 Task: Create a due date automation trigger when advanced on, 2 working days after a card is due add fields with custom field "Resume" set to a number greater than 1 and greater or equal to 10 at 11:00 AM.
Action: Mouse moved to (905, 280)
Screenshot: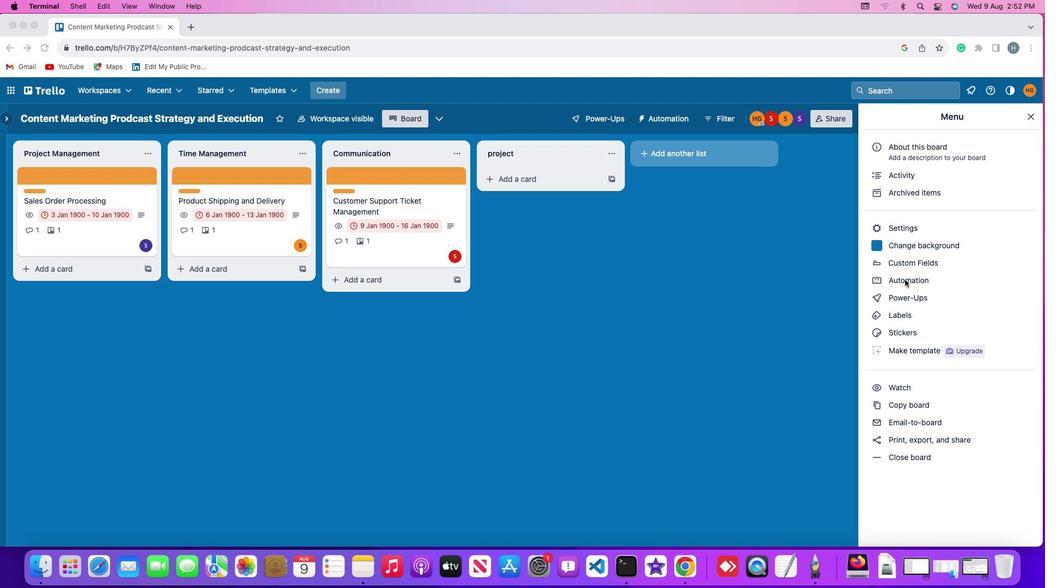 
Action: Mouse pressed left at (905, 280)
Screenshot: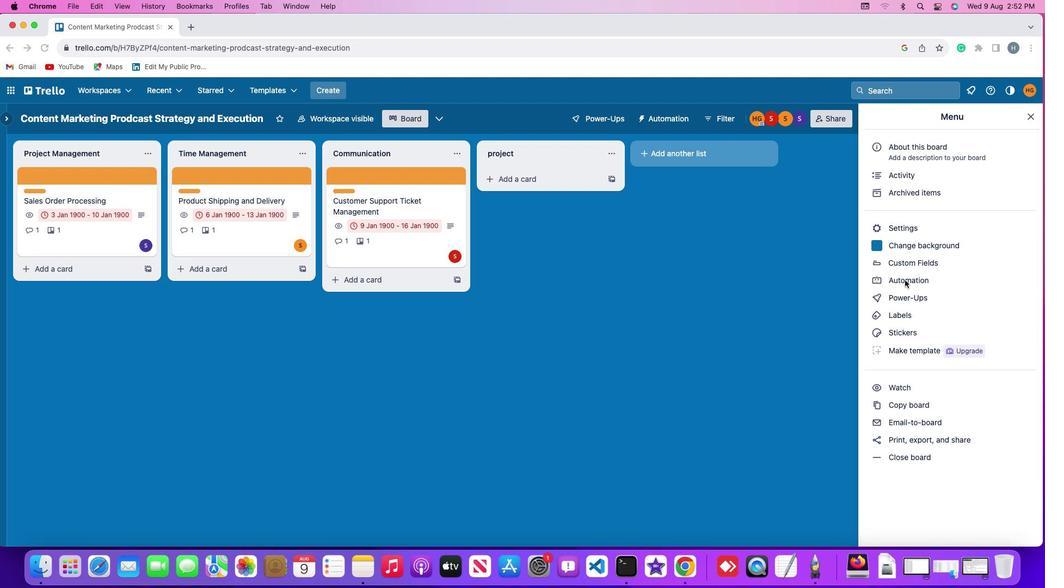 
Action: Mouse pressed left at (905, 280)
Screenshot: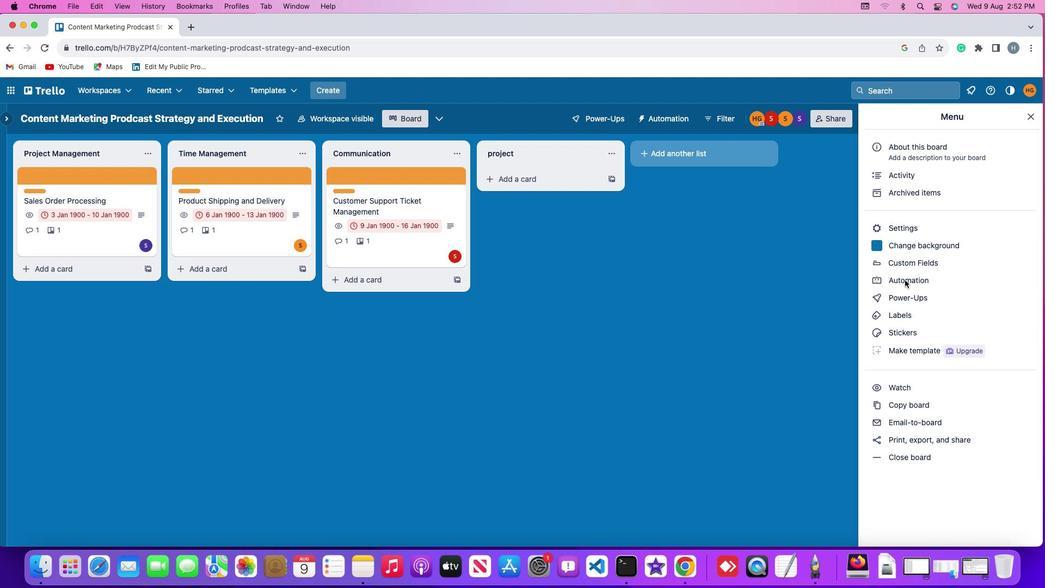 
Action: Mouse moved to (69, 258)
Screenshot: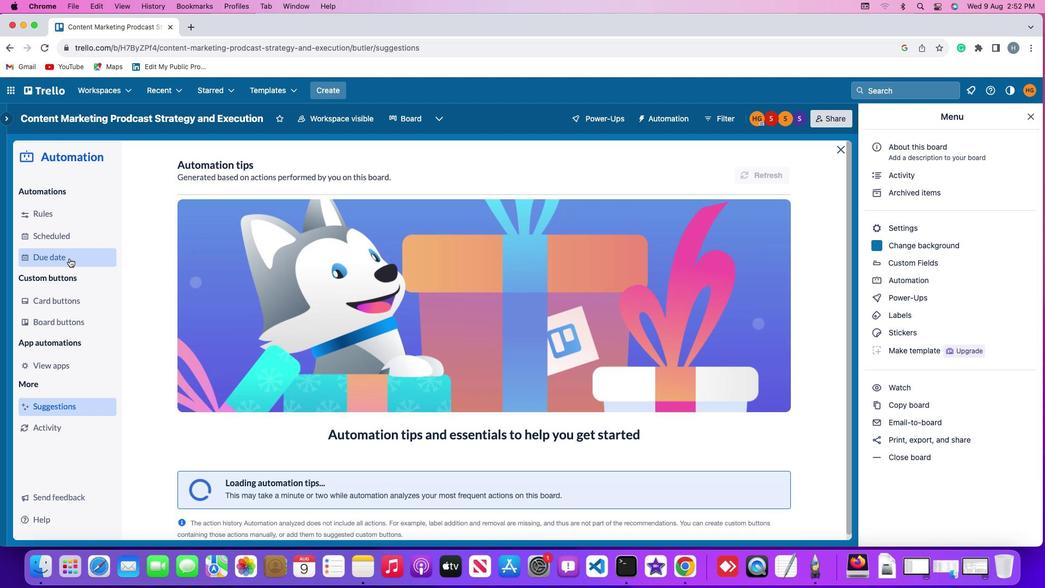 
Action: Mouse pressed left at (69, 258)
Screenshot: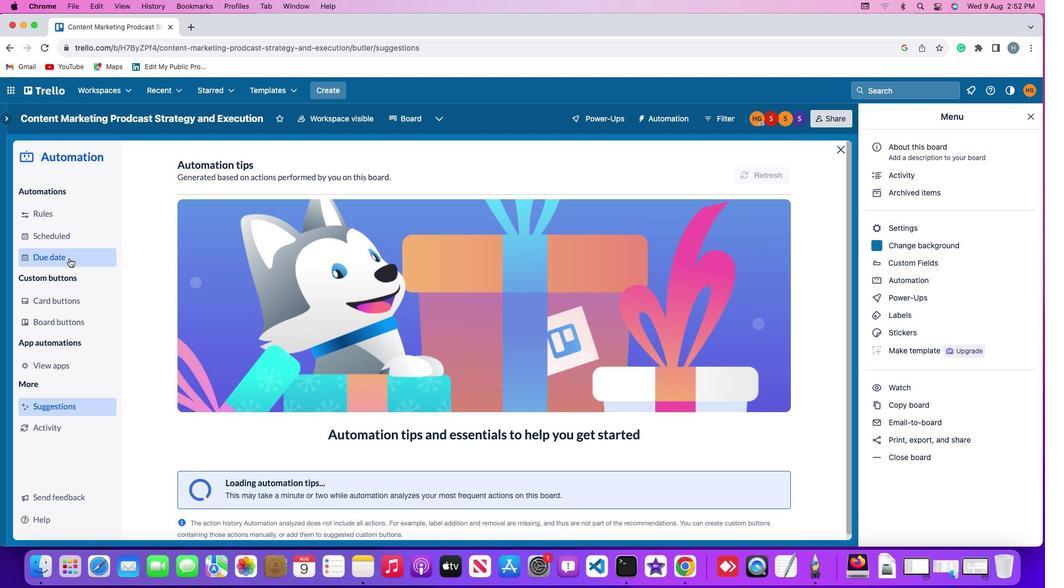 
Action: Mouse moved to (716, 167)
Screenshot: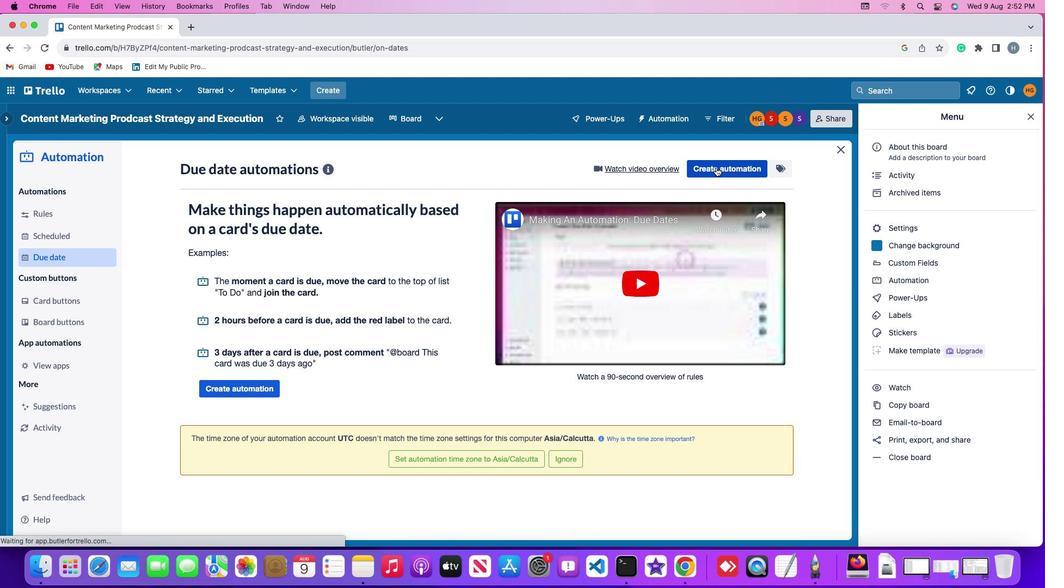 
Action: Mouse pressed left at (716, 167)
Screenshot: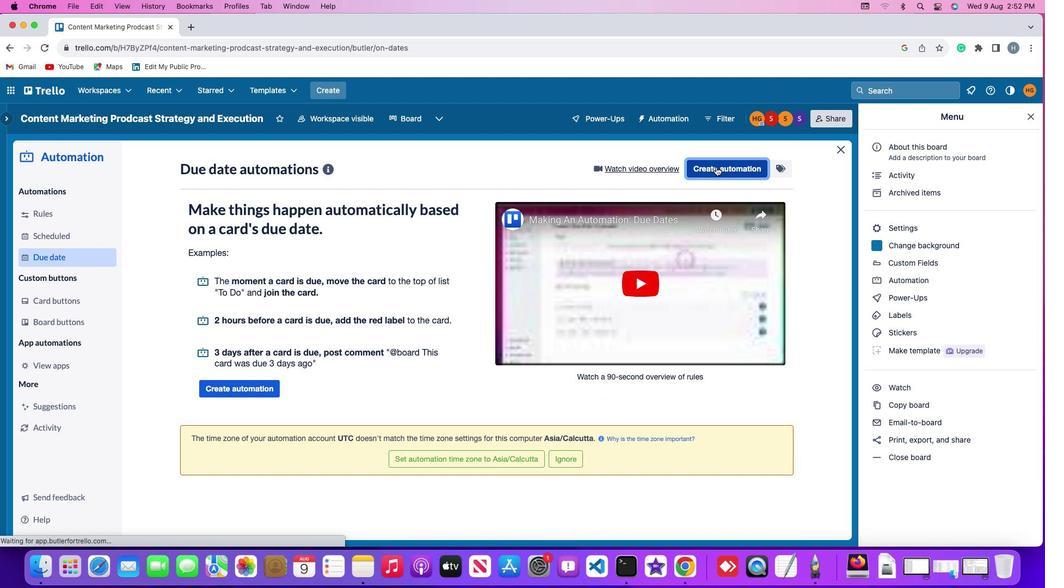 
Action: Mouse moved to (231, 272)
Screenshot: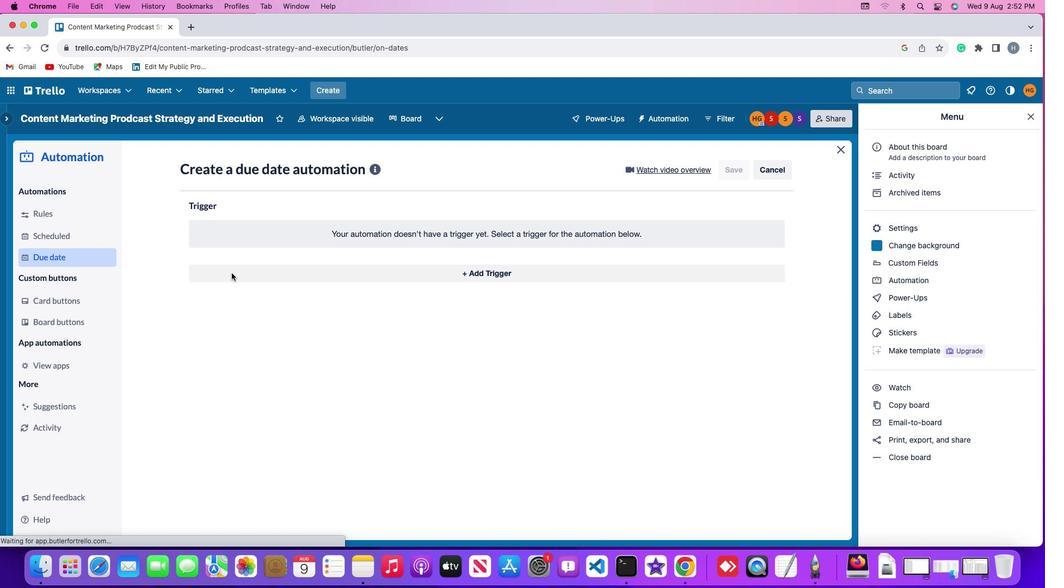 
Action: Mouse pressed left at (231, 272)
Screenshot: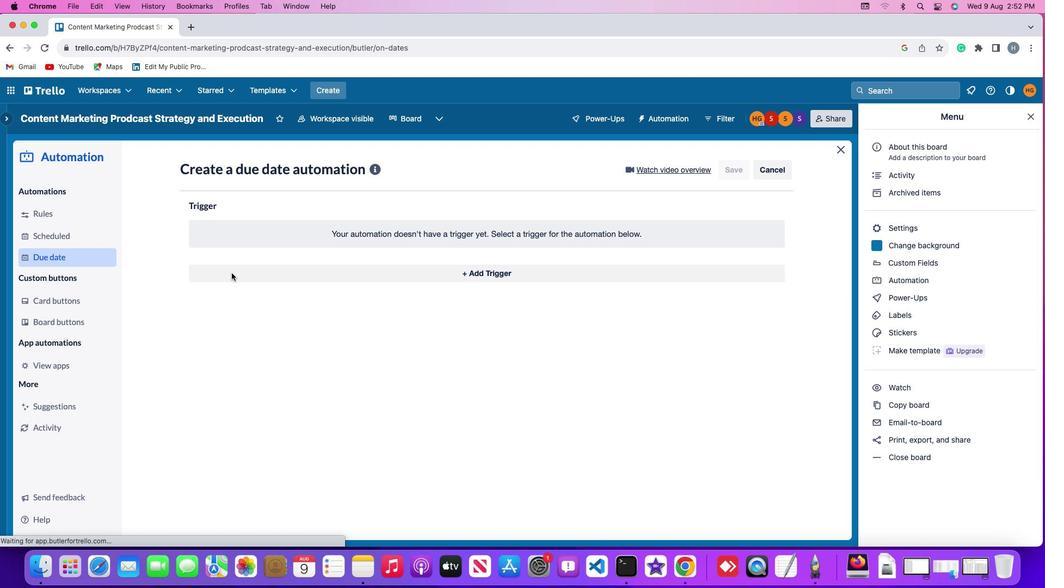
Action: Mouse moved to (214, 447)
Screenshot: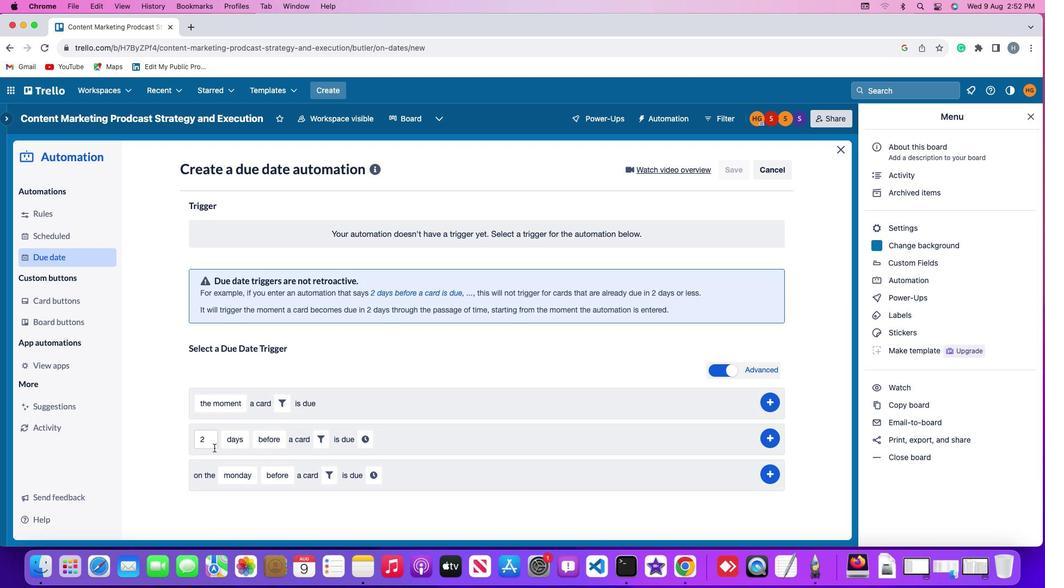 
Action: Mouse pressed left at (214, 447)
Screenshot: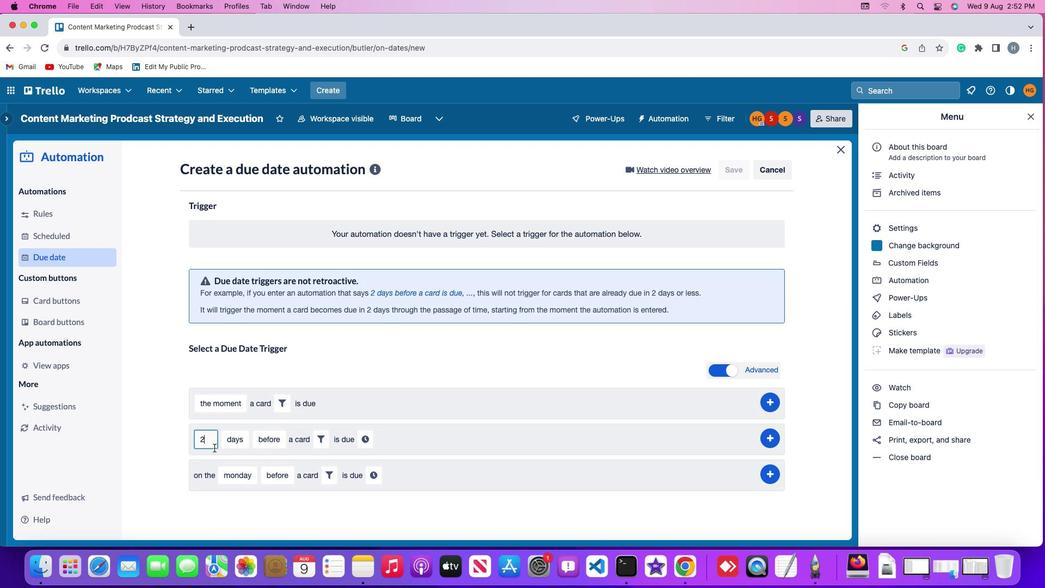 
Action: Mouse moved to (213, 442)
Screenshot: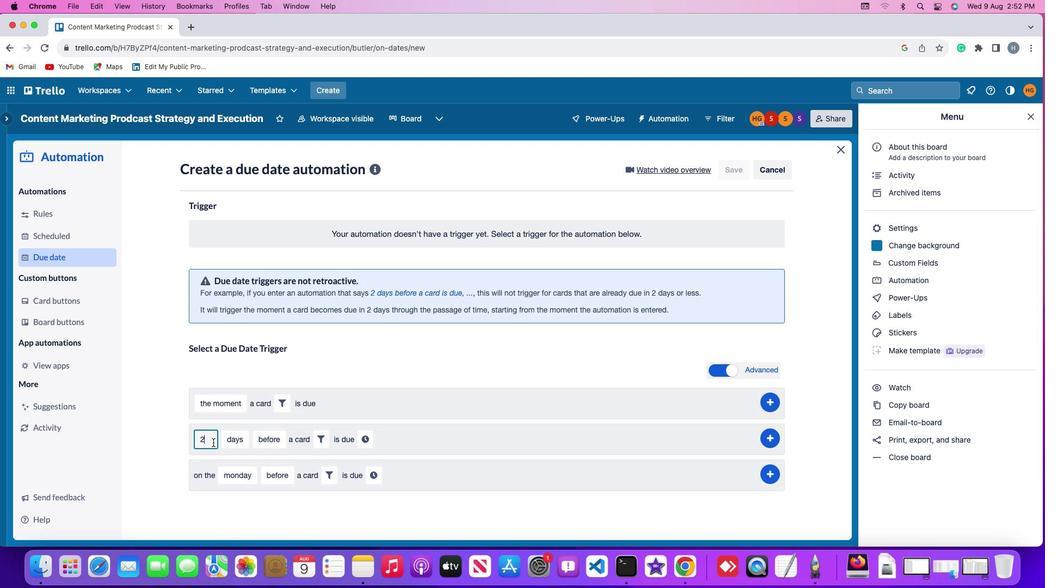 
Action: Key pressed Key.backspace'2'
Screenshot: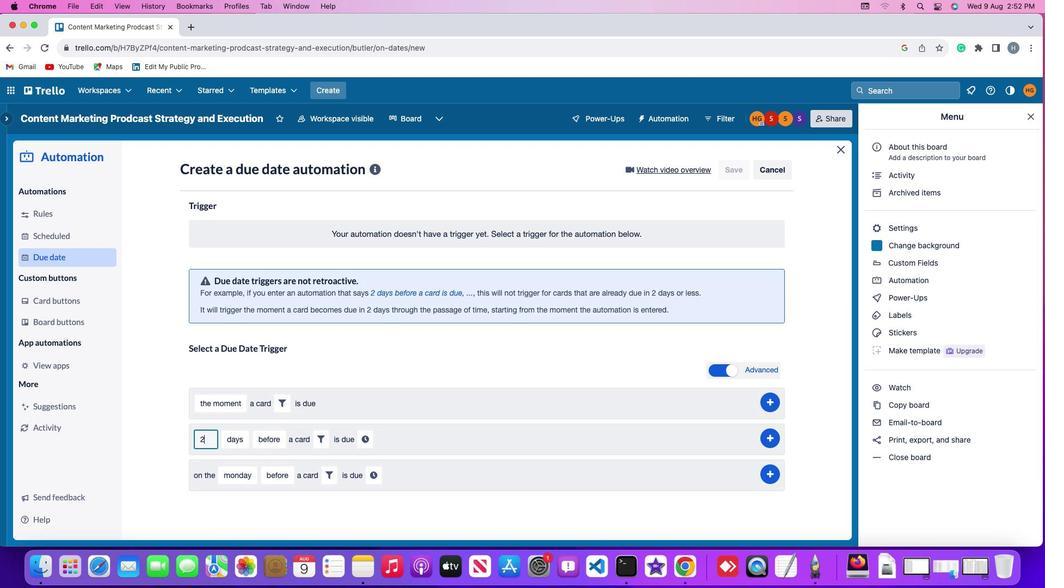 
Action: Mouse moved to (235, 441)
Screenshot: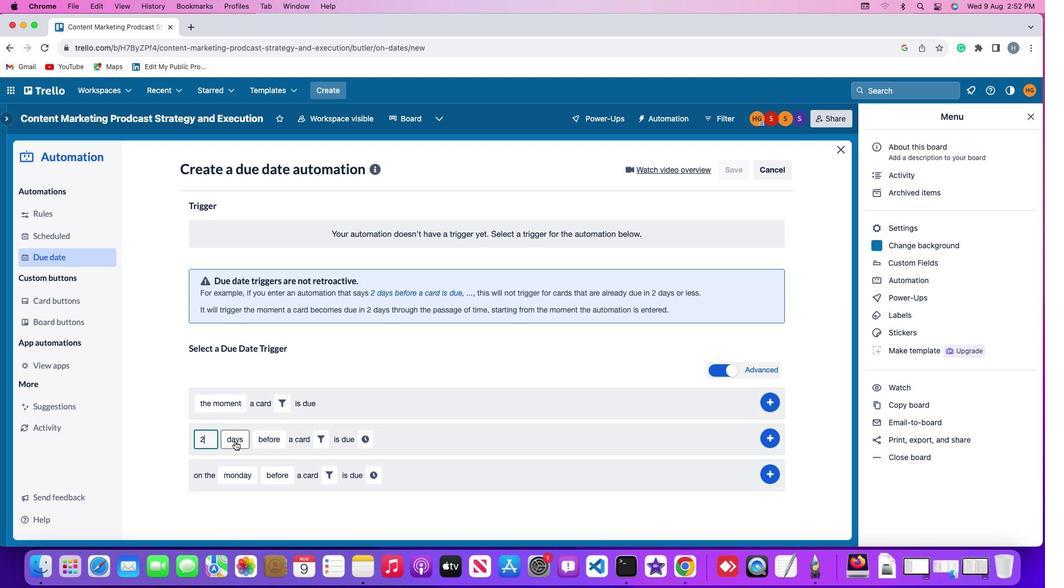 
Action: Mouse pressed left at (235, 441)
Screenshot: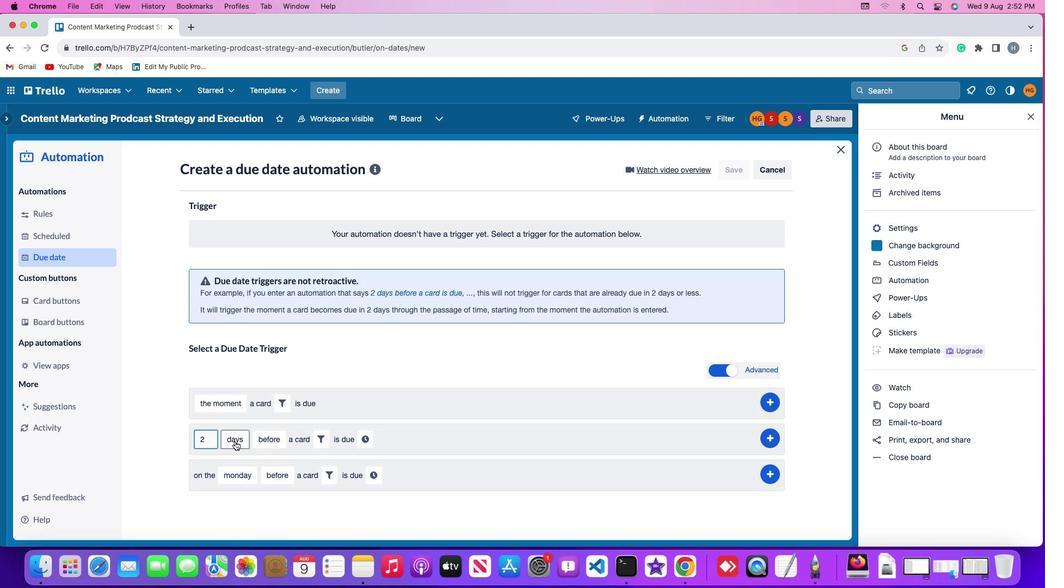 
Action: Mouse moved to (241, 484)
Screenshot: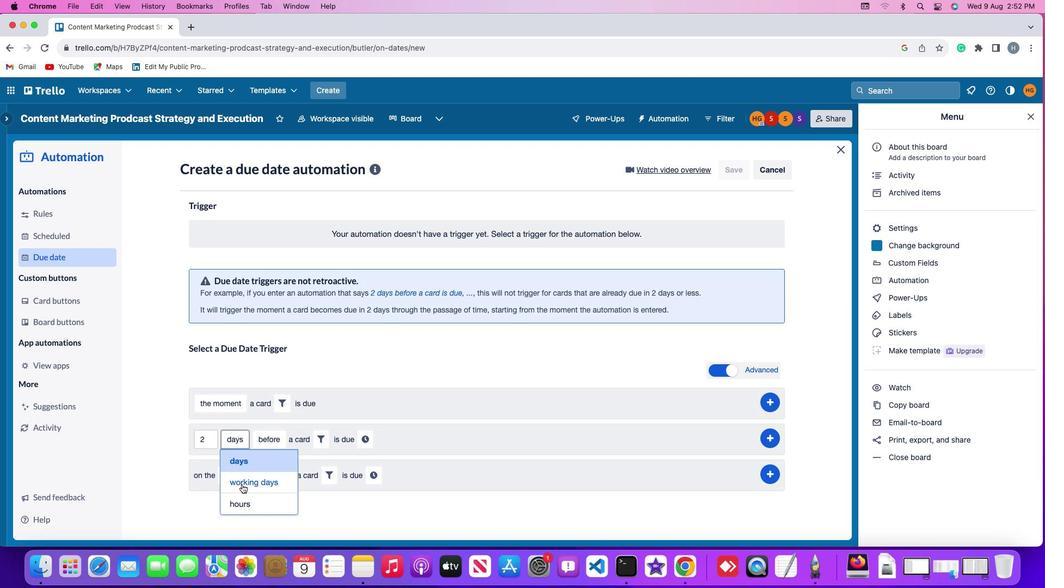 
Action: Mouse pressed left at (241, 484)
Screenshot: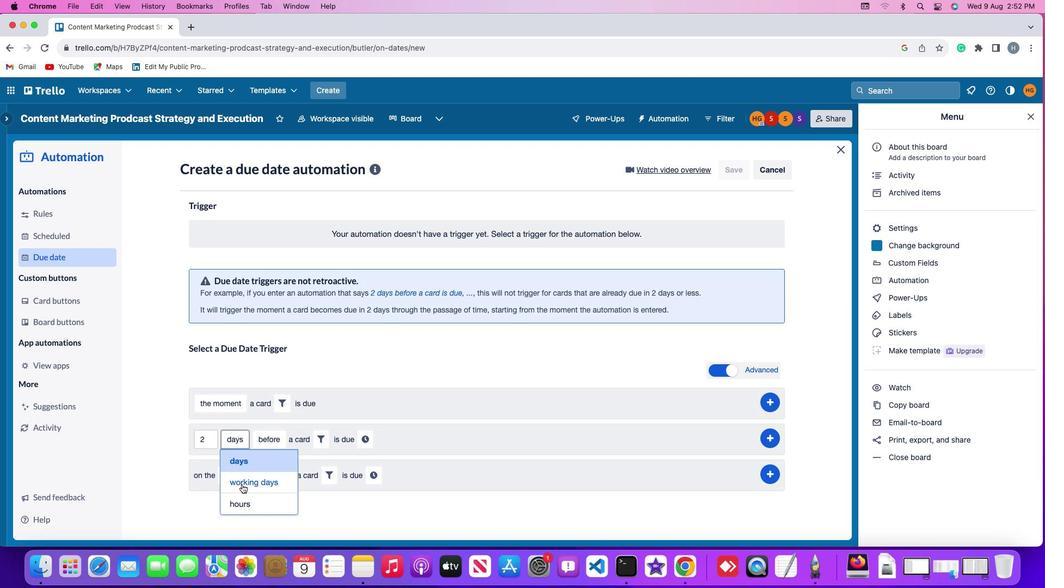 
Action: Mouse moved to (302, 437)
Screenshot: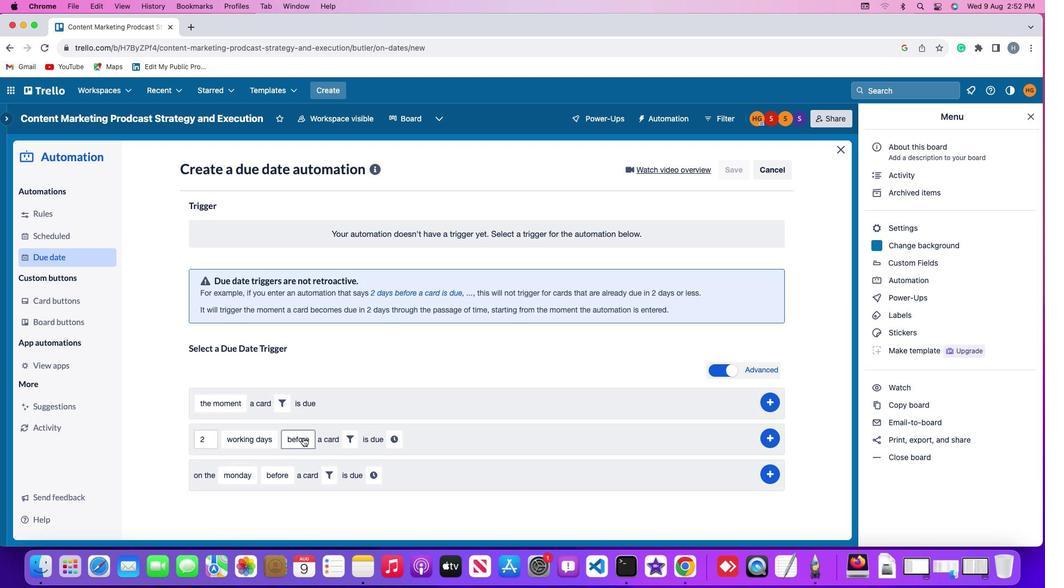 
Action: Mouse pressed left at (302, 437)
Screenshot: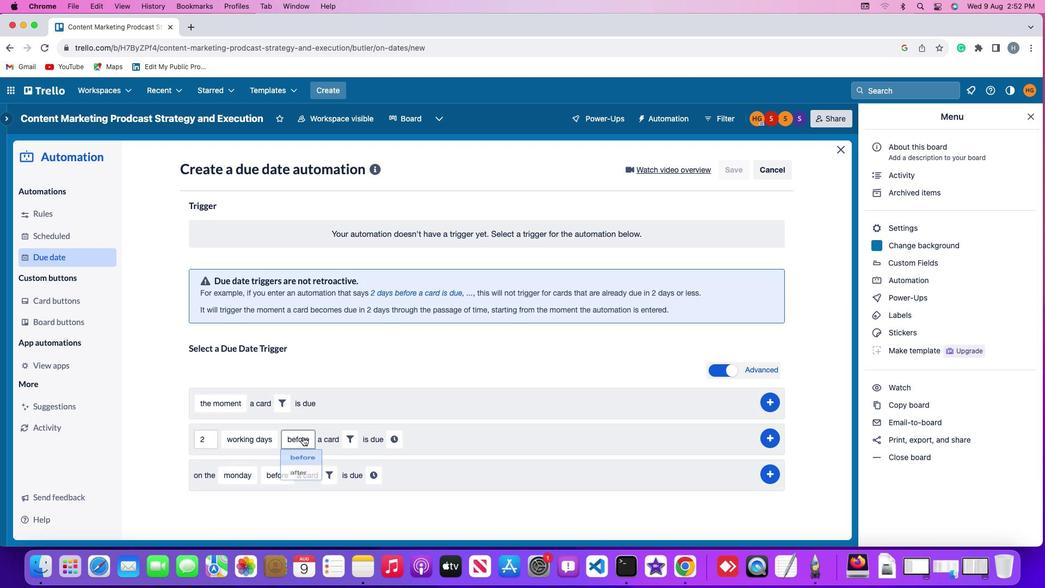 
Action: Mouse moved to (300, 479)
Screenshot: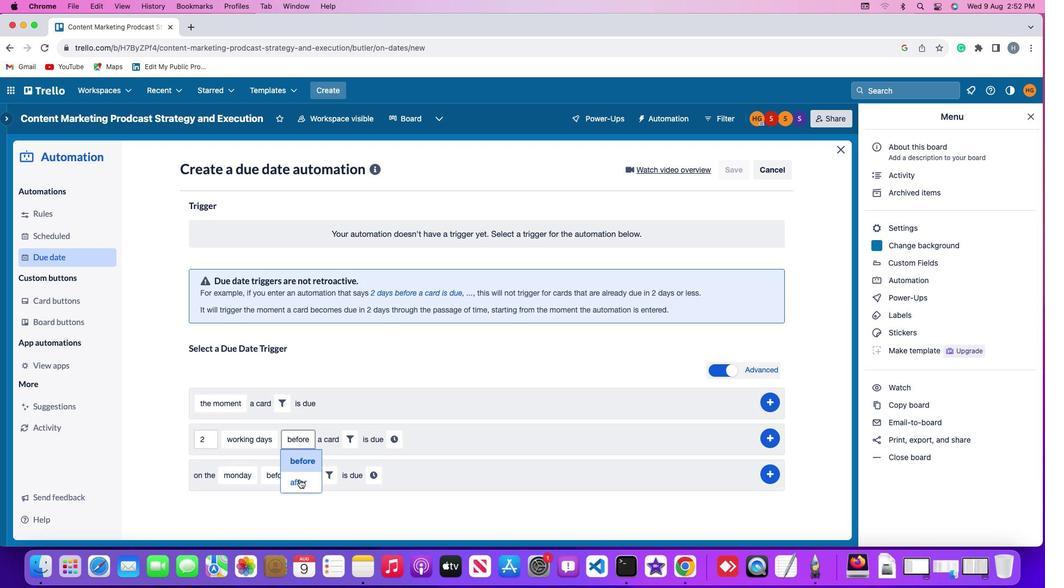 
Action: Mouse pressed left at (300, 479)
Screenshot: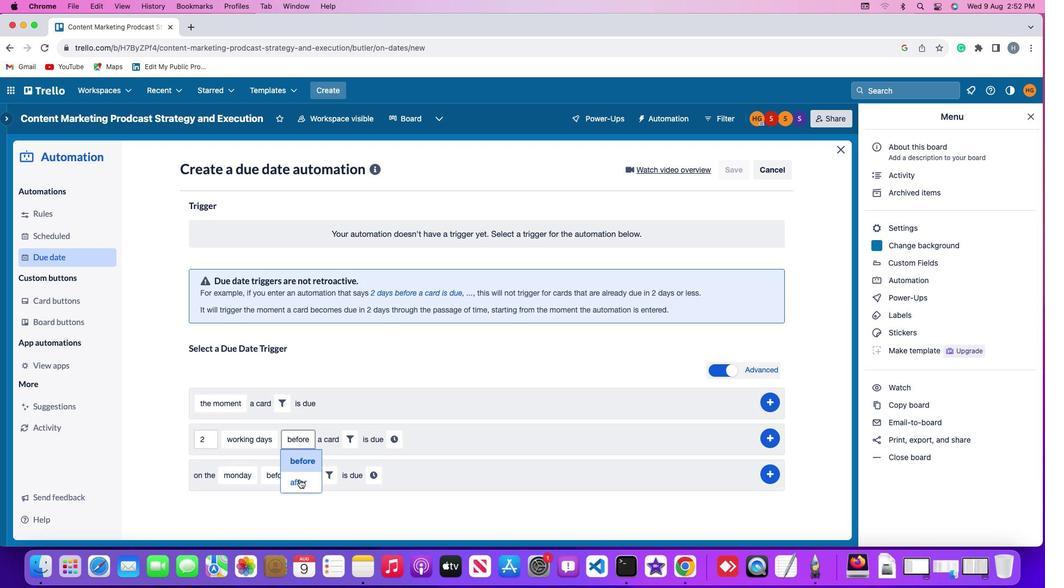 
Action: Mouse moved to (340, 436)
Screenshot: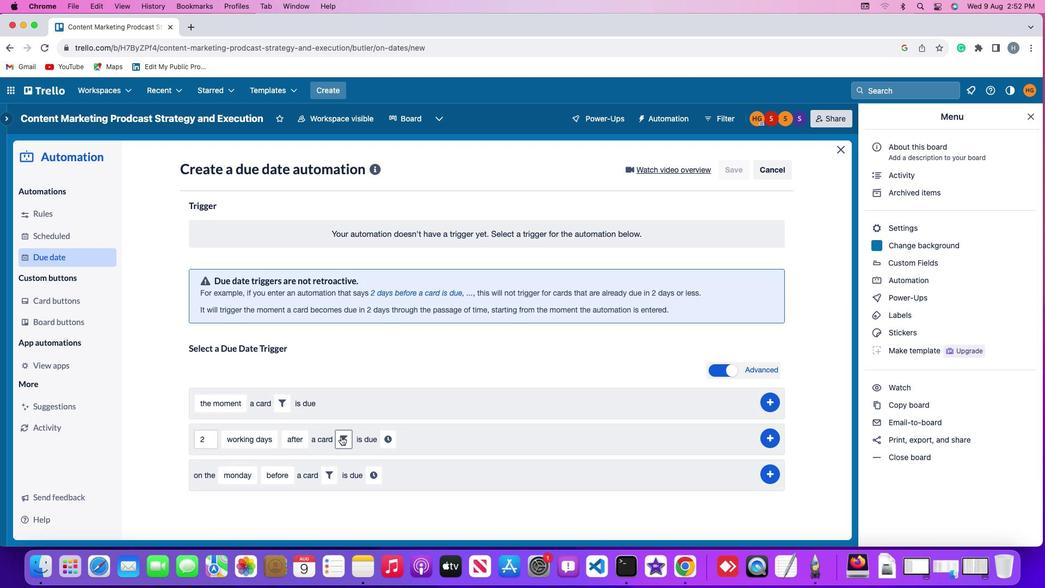 
Action: Mouse pressed left at (340, 436)
Screenshot: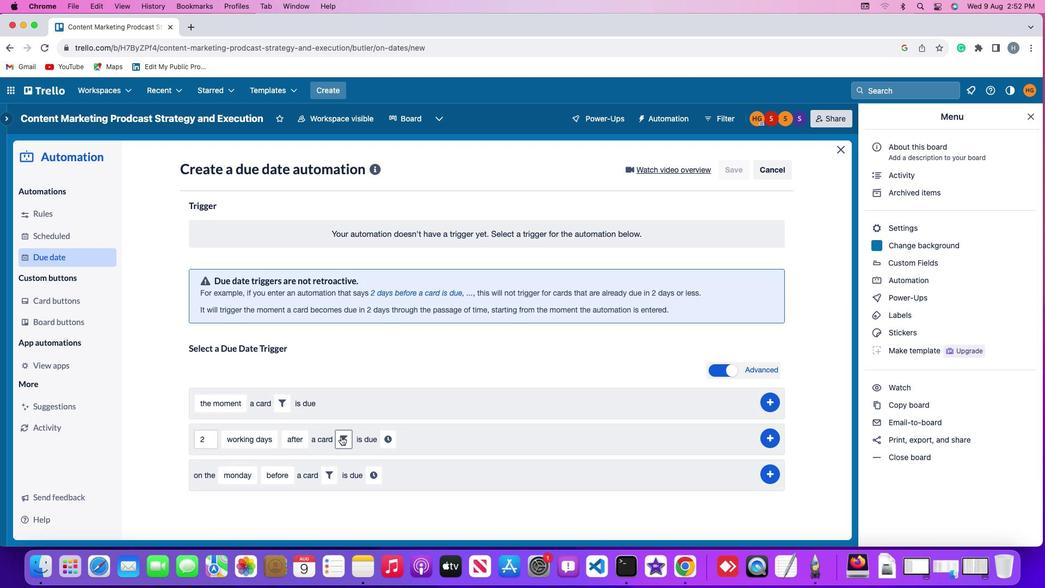 
Action: Mouse moved to (522, 473)
Screenshot: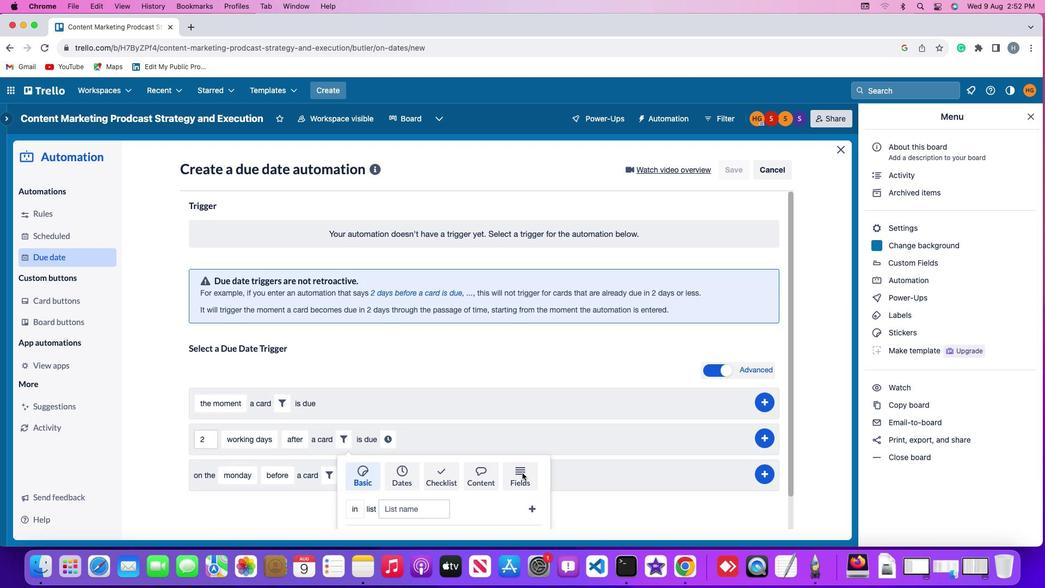 
Action: Mouse pressed left at (522, 473)
Screenshot: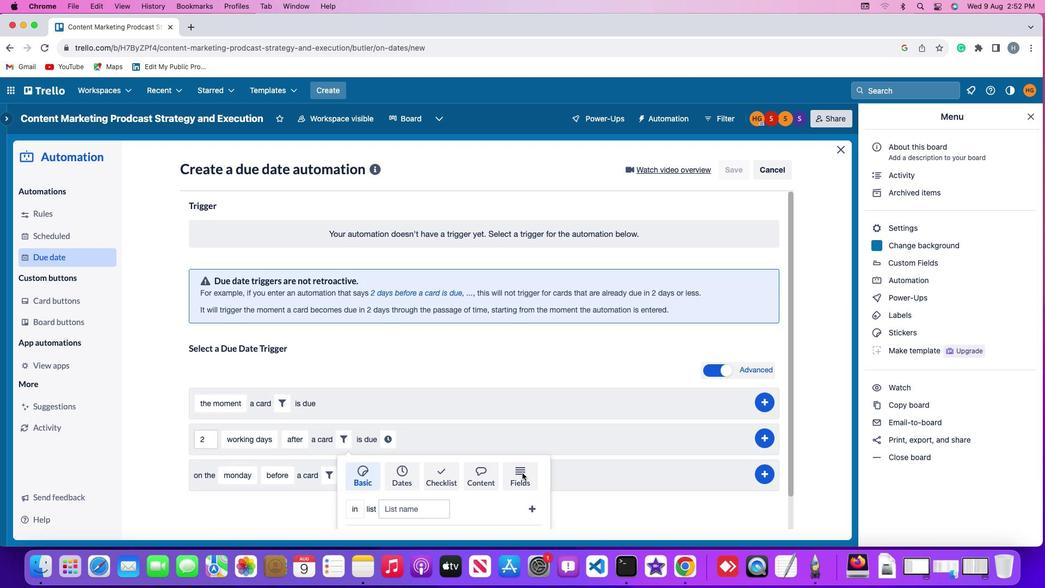 
Action: Mouse moved to (307, 497)
Screenshot: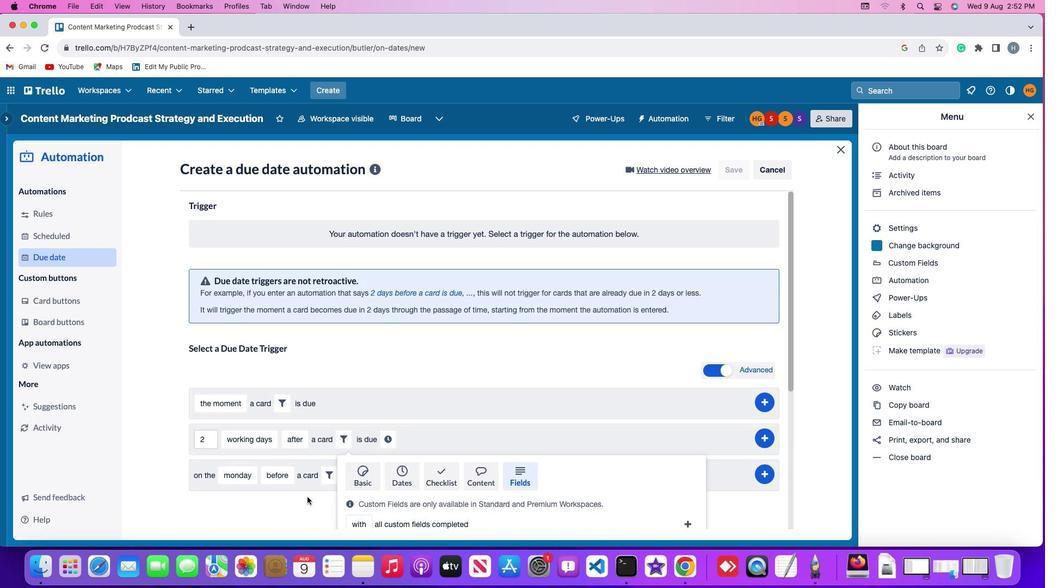 
Action: Mouse scrolled (307, 497) with delta (0, 0)
Screenshot: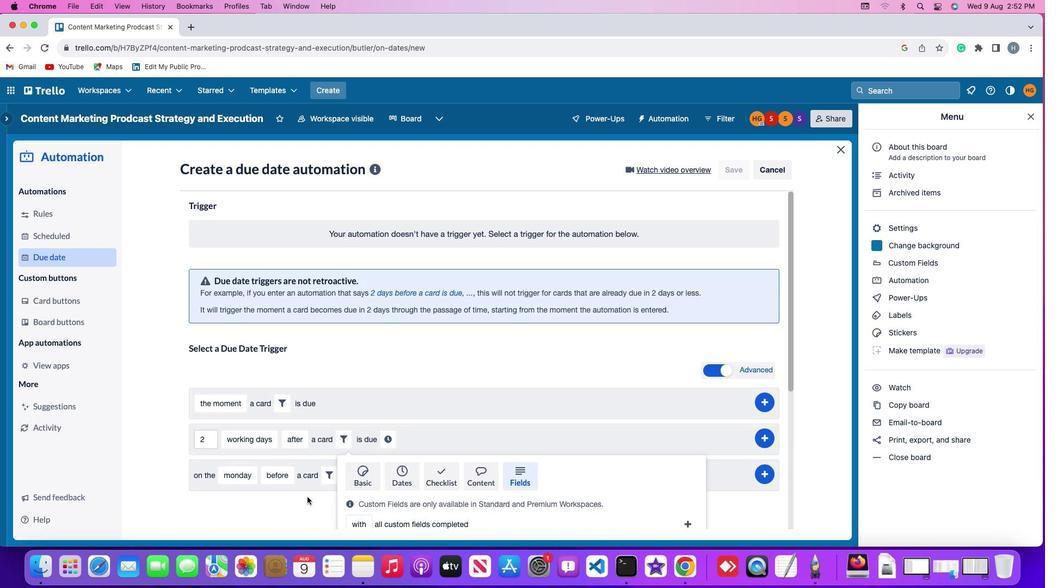 
Action: Mouse moved to (307, 497)
Screenshot: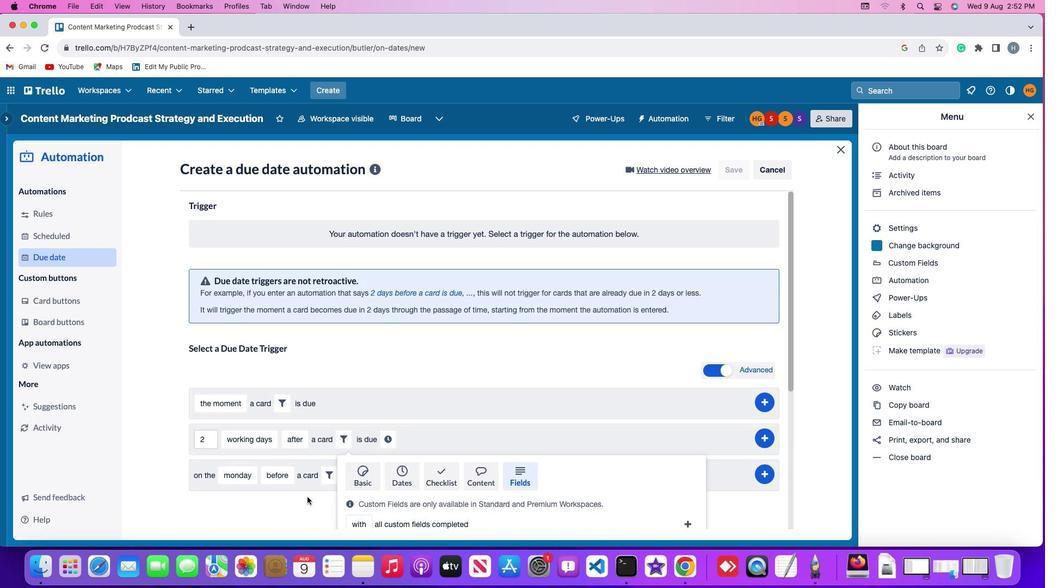 
Action: Mouse scrolled (307, 497) with delta (0, 0)
Screenshot: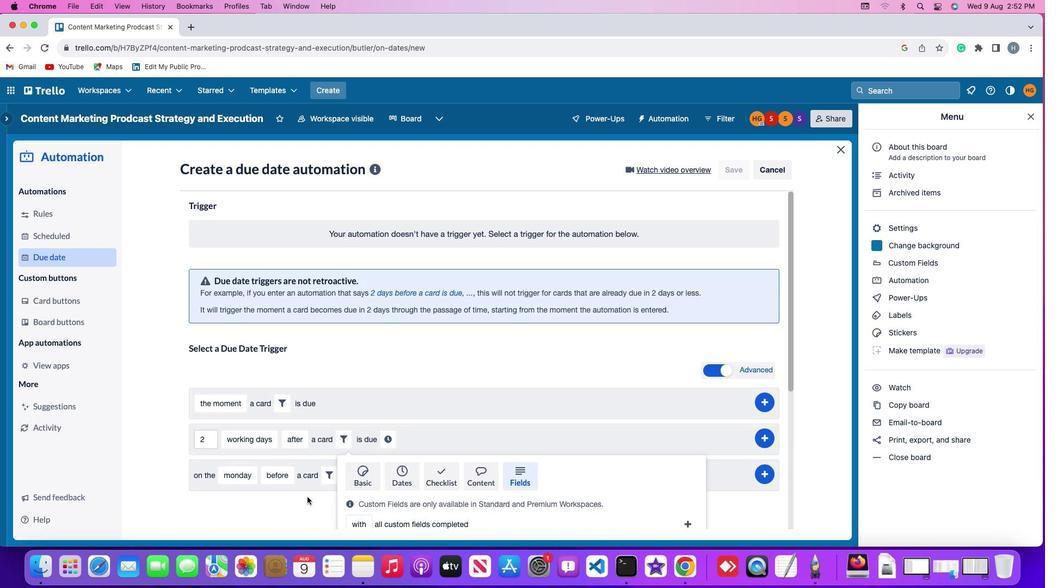
Action: Mouse scrolled (307, 497) with delta (0, -1)
Screenshot: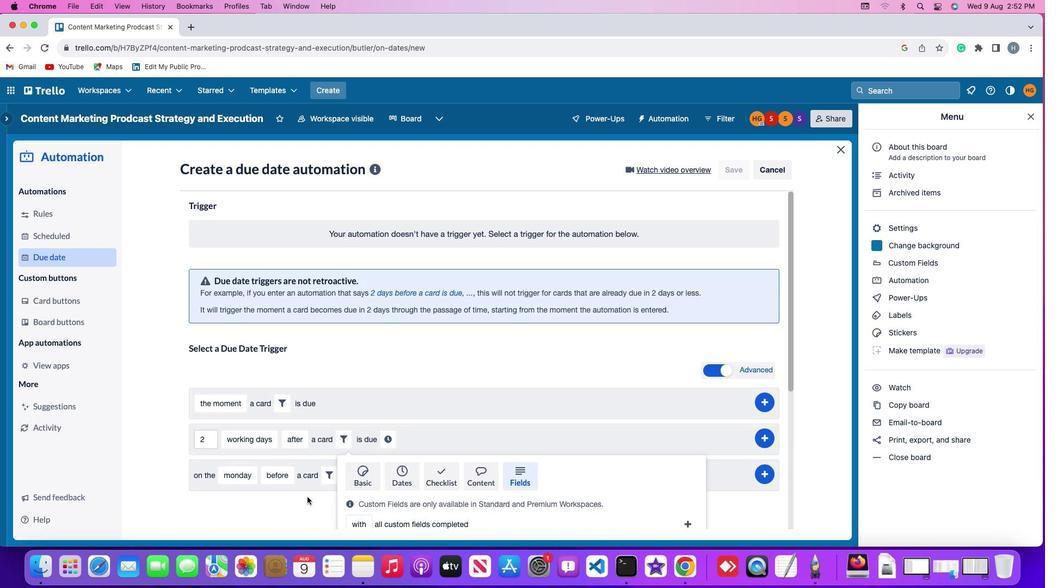 
Action: Mouse scrolled (307, 497) with delta (0, -2)
Screenshot: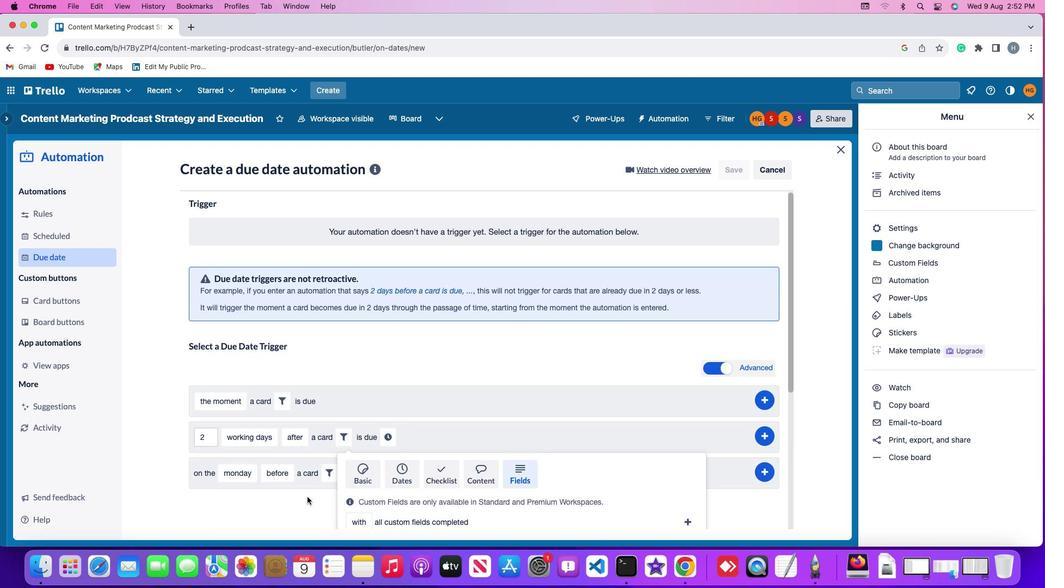 
Action: Mouse scrolled (307, 497) with delta (0, -3)
Screenshot: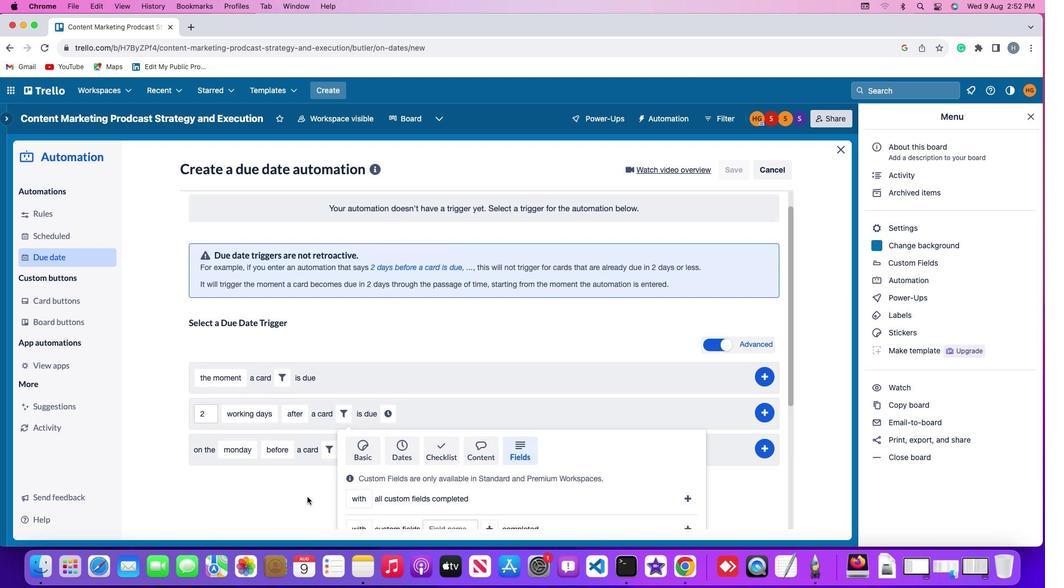 
Action: Mouse scrolled (307, 497) with delta (0, 0)
Screenshot: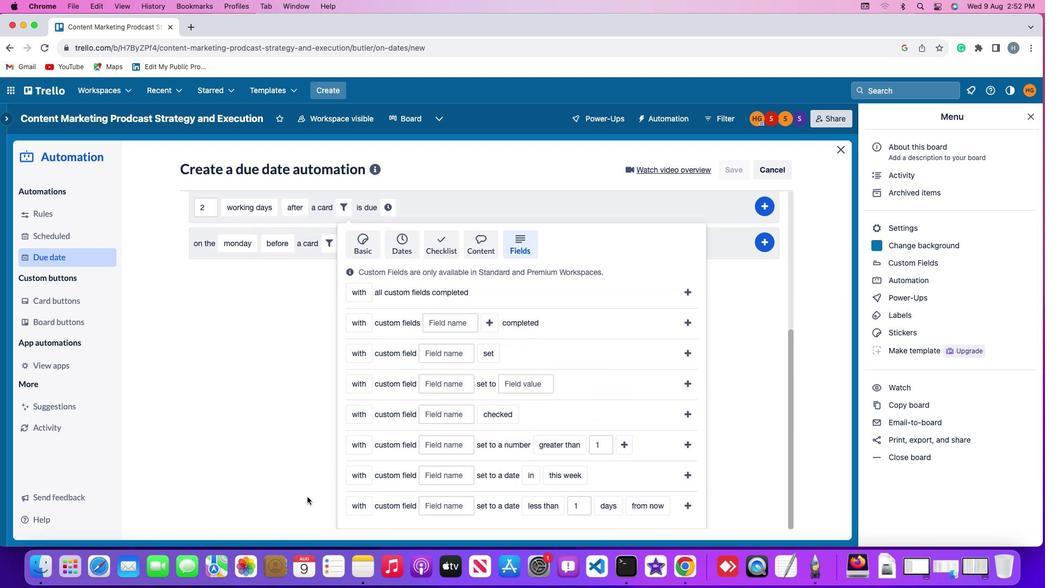 
Action: Mouse scrolled (307, 497) with delta (0, 0)
Screenshot: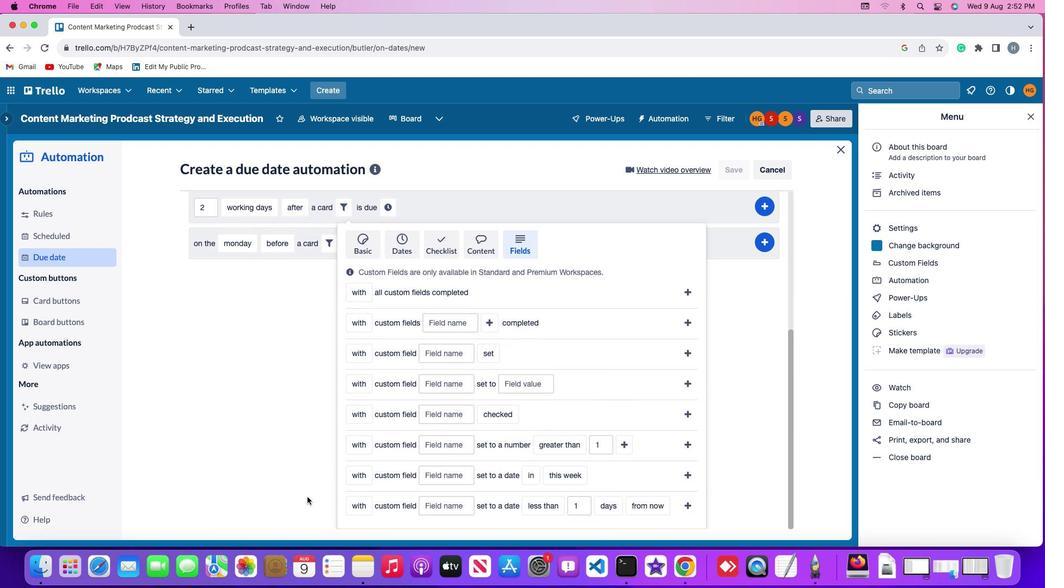 
Action: Mouse scrolled (307, 497) with delta (0, -1)
Screenshot: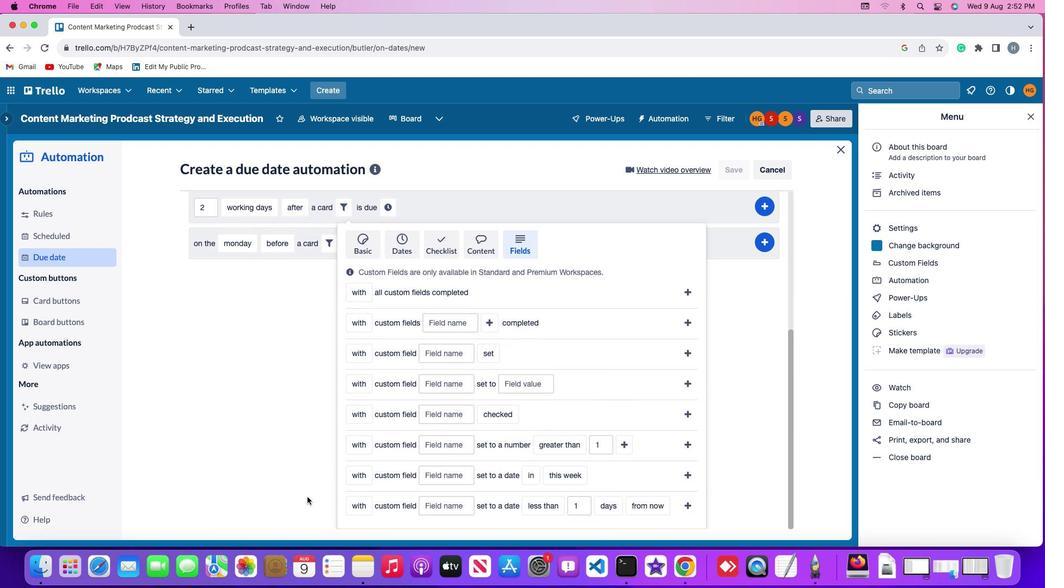 
Action: Mouse moved to (359, 448)
Screenshot: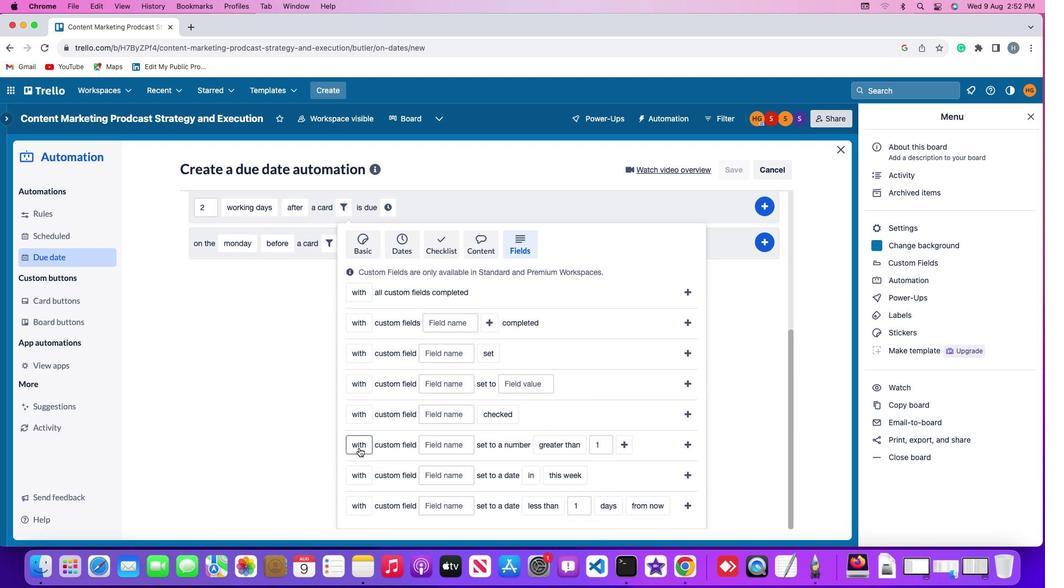 
Action: Mouse pressed left at (359, 448)
Screenshot: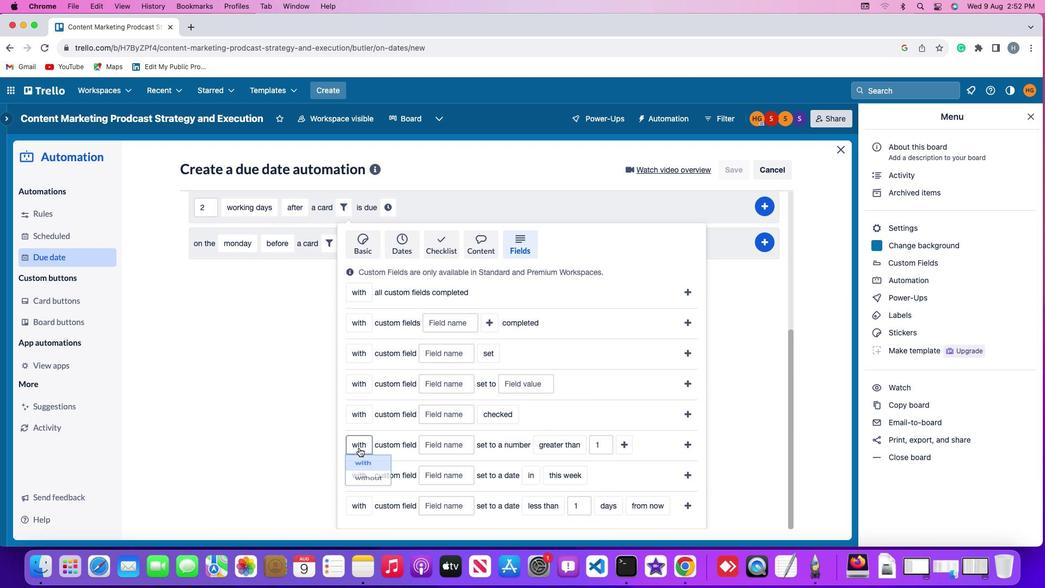 
Action: Mouse moved to (367, 468)
Screenshot: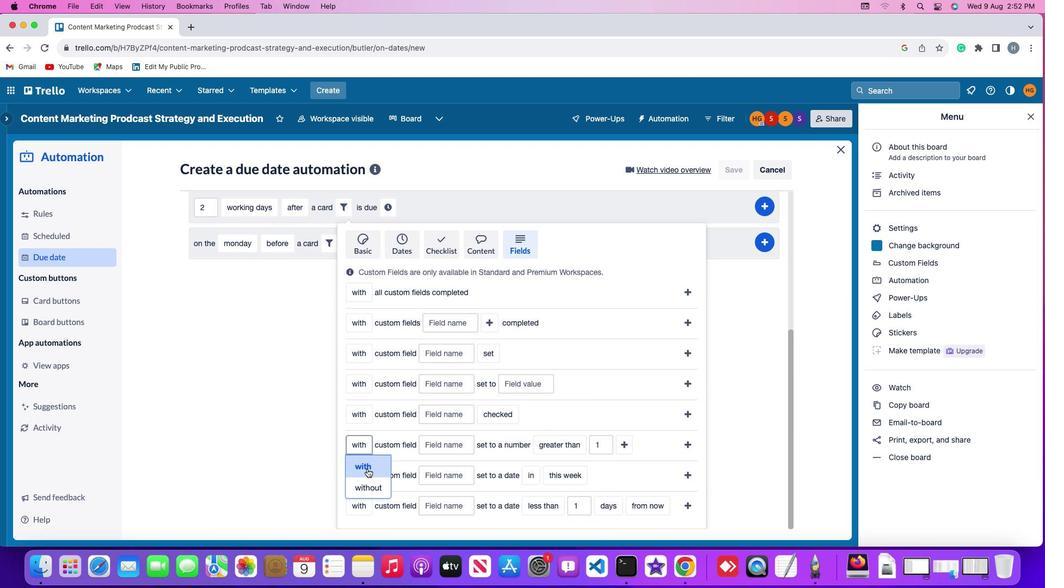 
Action: Mouse pressed left at (367, 468)
Screenshot: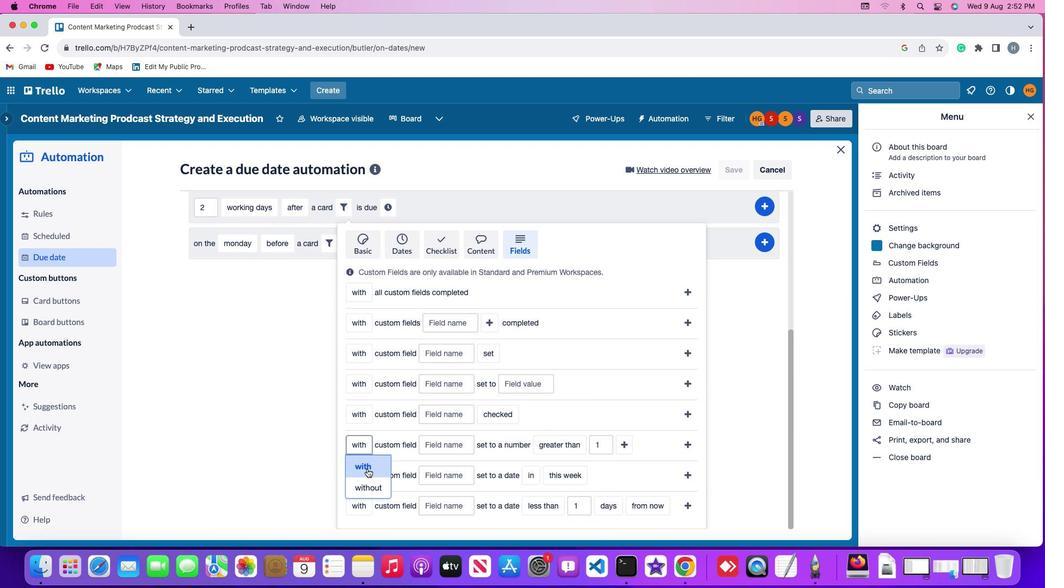 
Action: Mouse moved to (438, 445)
Screenshot: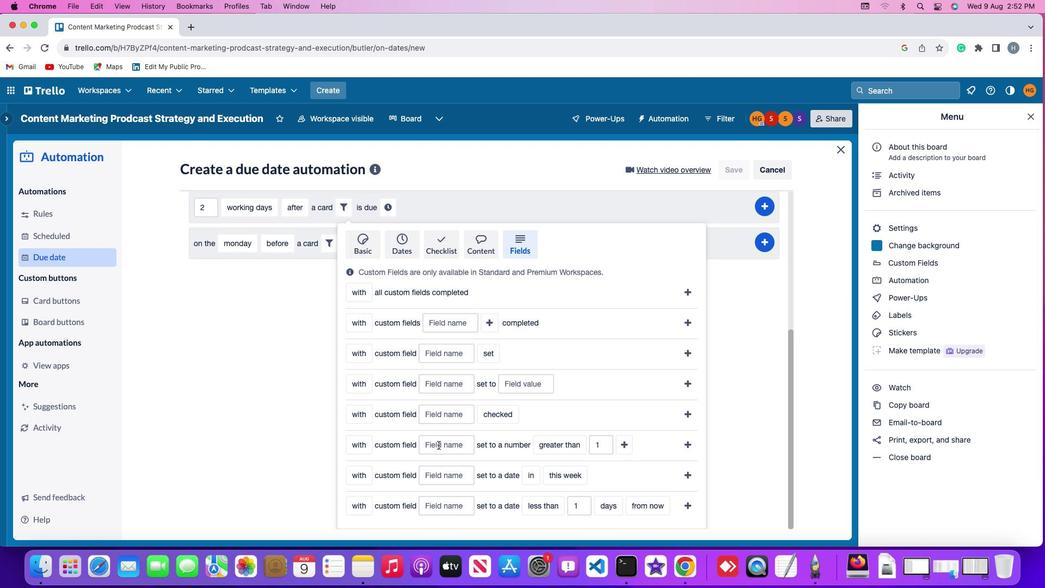 
Action: Mouse pressed left at (438, 445)
Screenshot: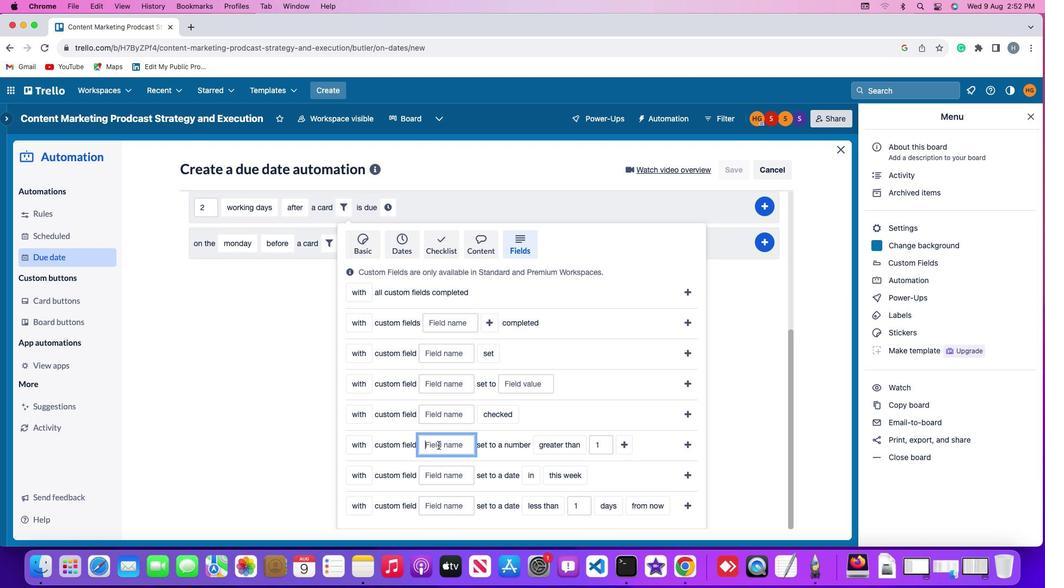 
Action: Mouse moved to (438, 445)
Screenshot: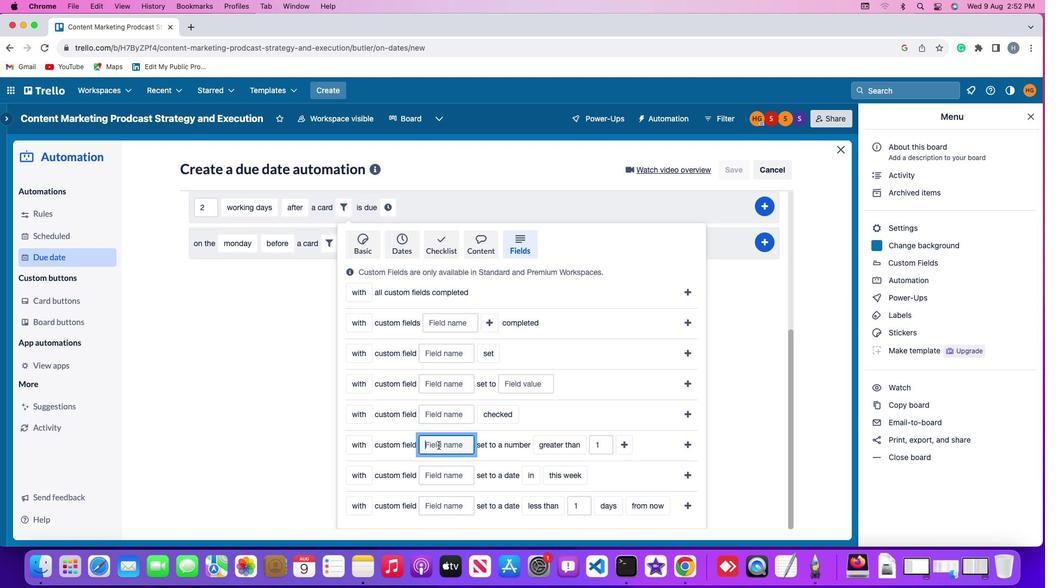 
Action: Key pressed Key.shift'R''e''s''u''m''e'
Screenshot: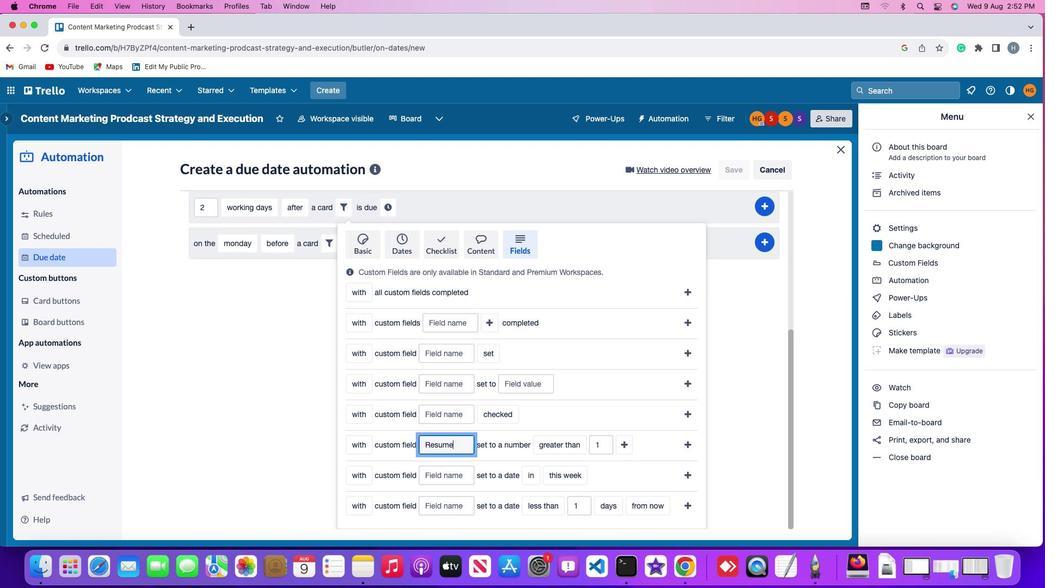 
Action: Mouse moved to (554, 447)
Screenshot: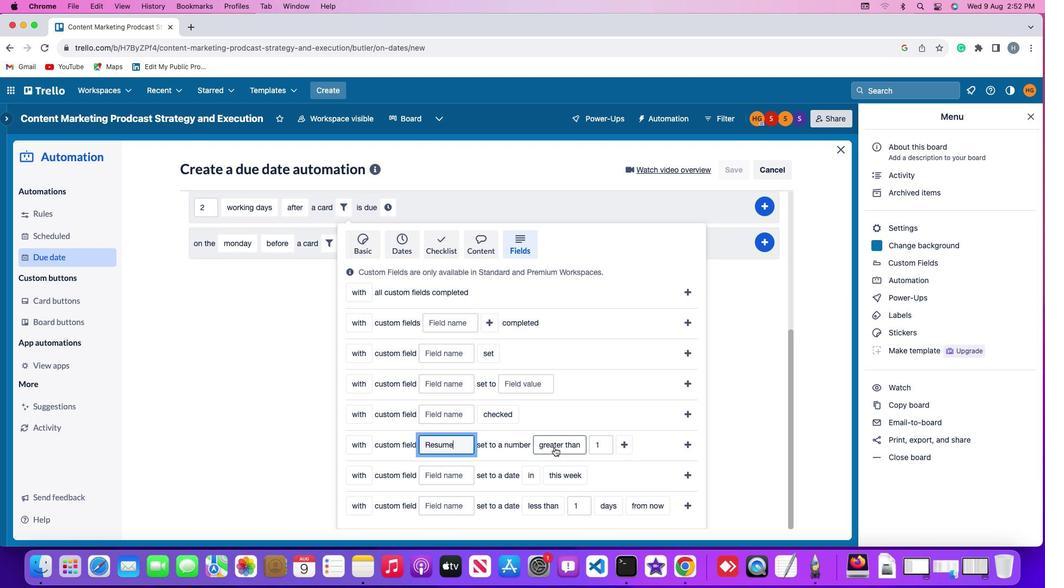 
Action: Mouse pressed left at (554, 447)
Screenshot: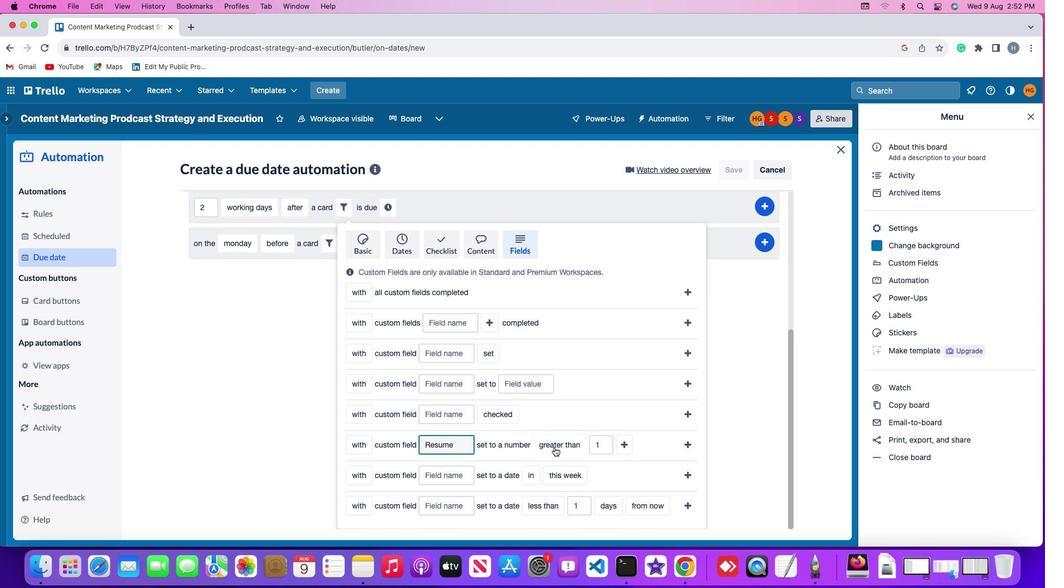 
Action: Mouse moved to (582, 358)
Screenshot: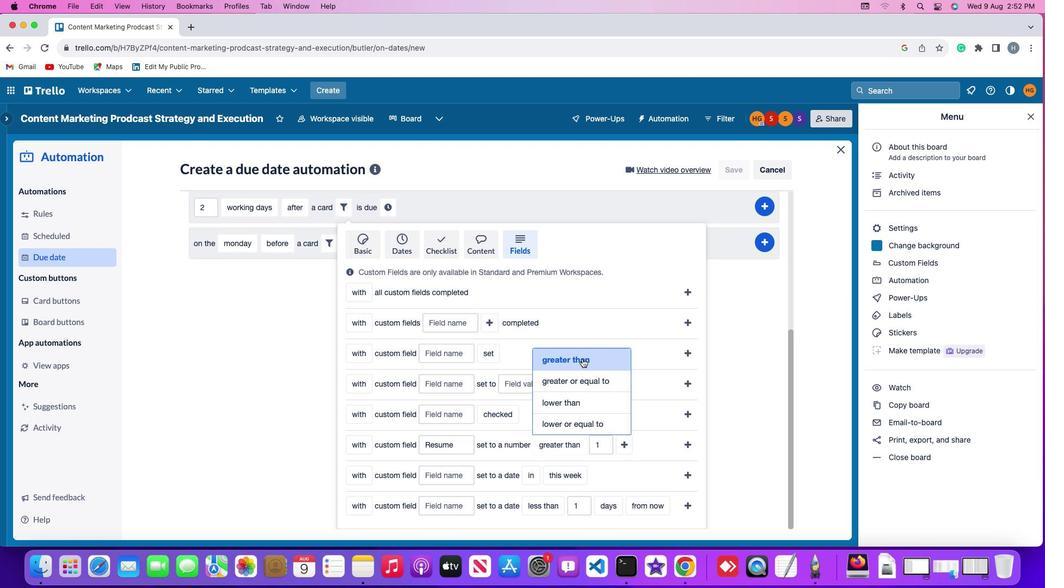 
Action: Mouse pressed left at (582, 358)
Screenshot: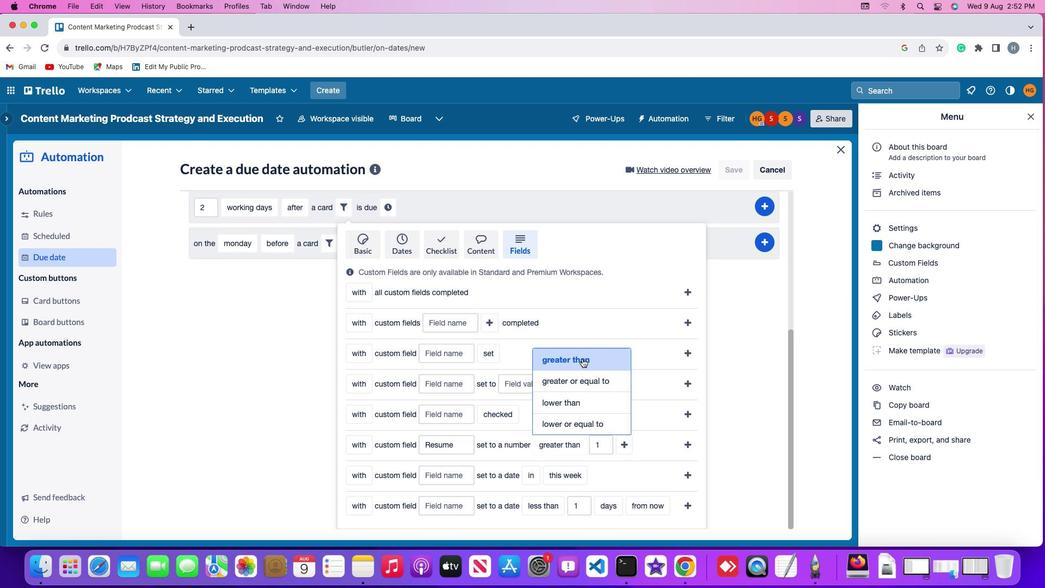 
Action: Mouse moved to (602, 442)
Screenshot: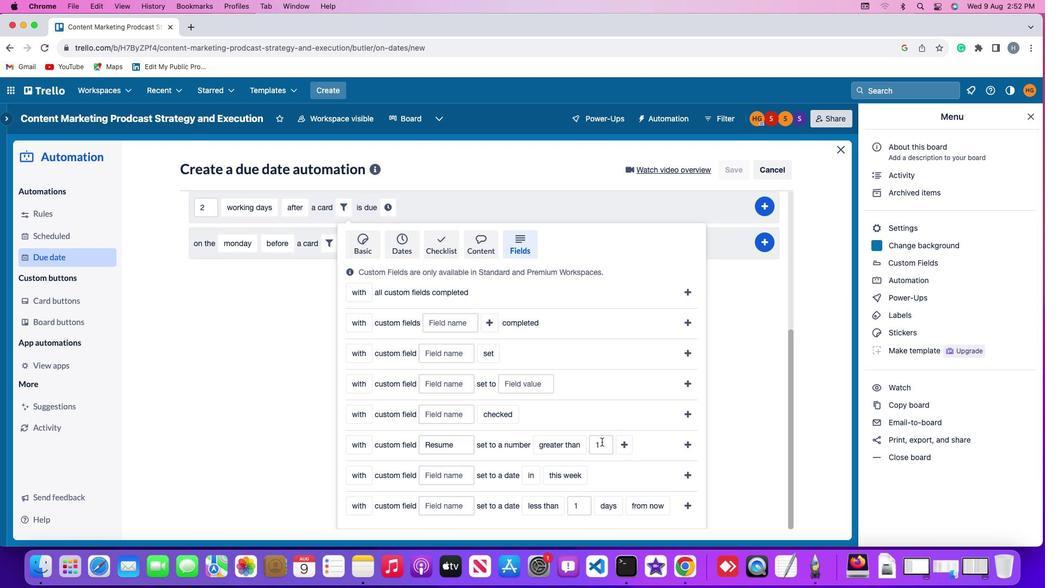 
Action: Mouse pressed left at (602, 442)
Screenshot: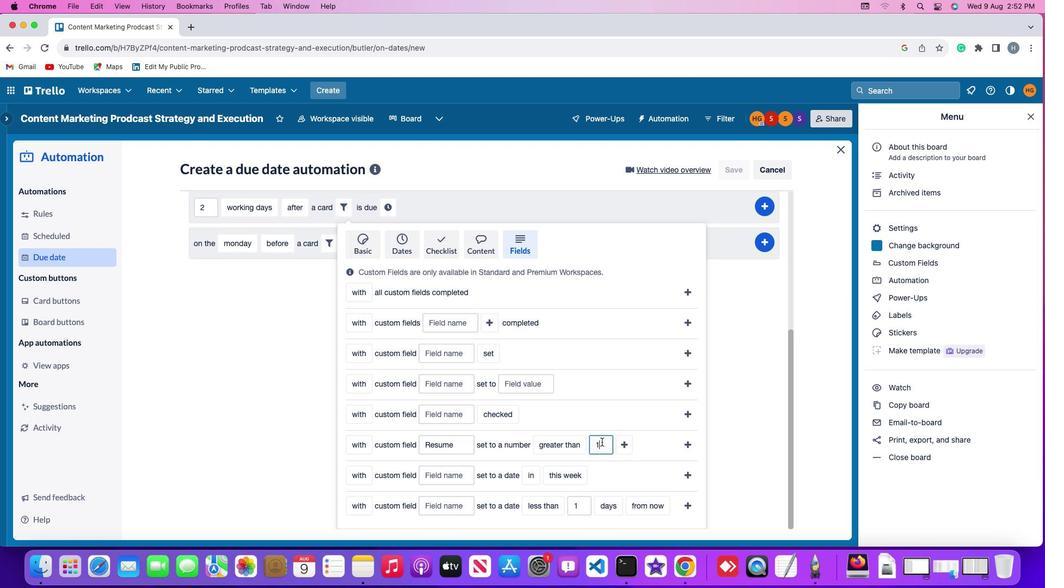 
Action: Mouse moved to (602, 441)
Screenshot: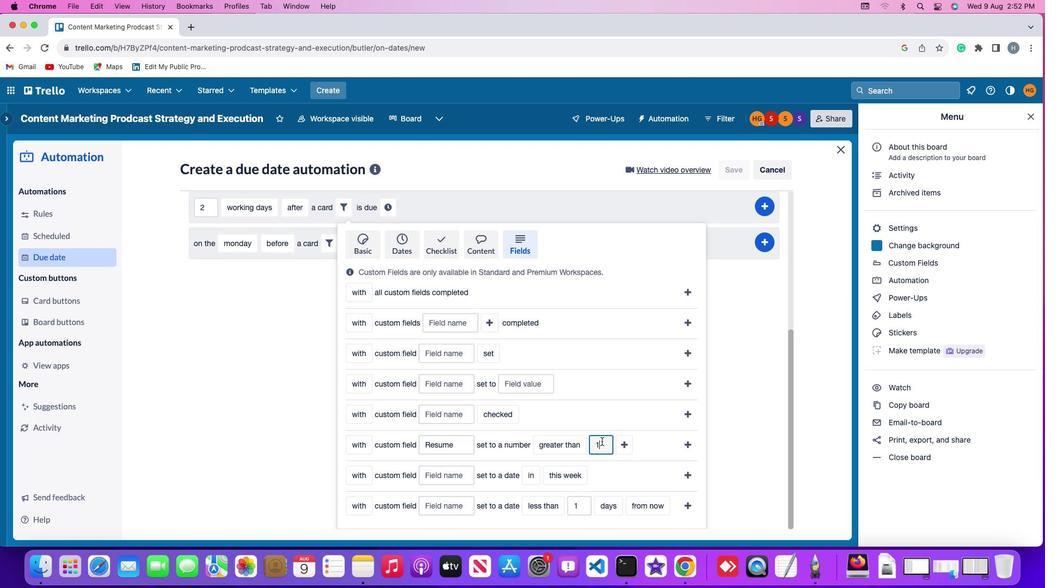 
Action: Key pressed Key.backspace
Screenshot: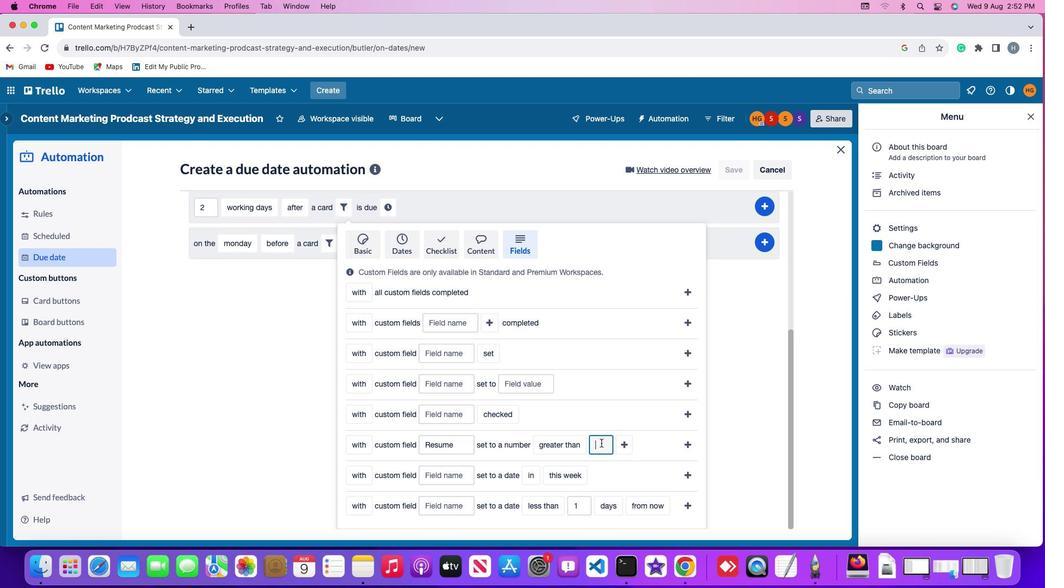 
Action: Mouse moved to (600, 441)
Screenshot: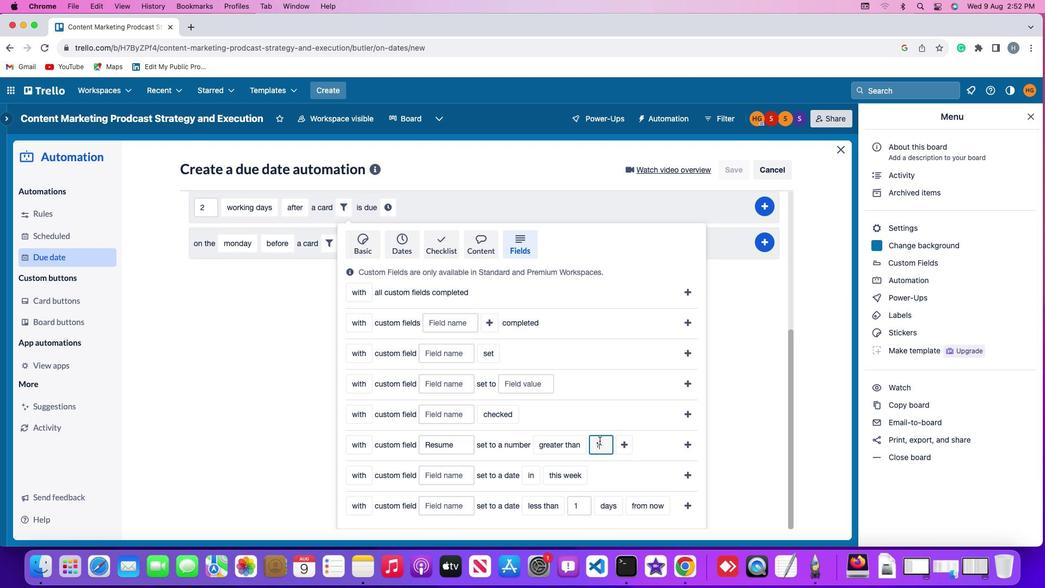 
Action: Key pressed '1'
Screenshot: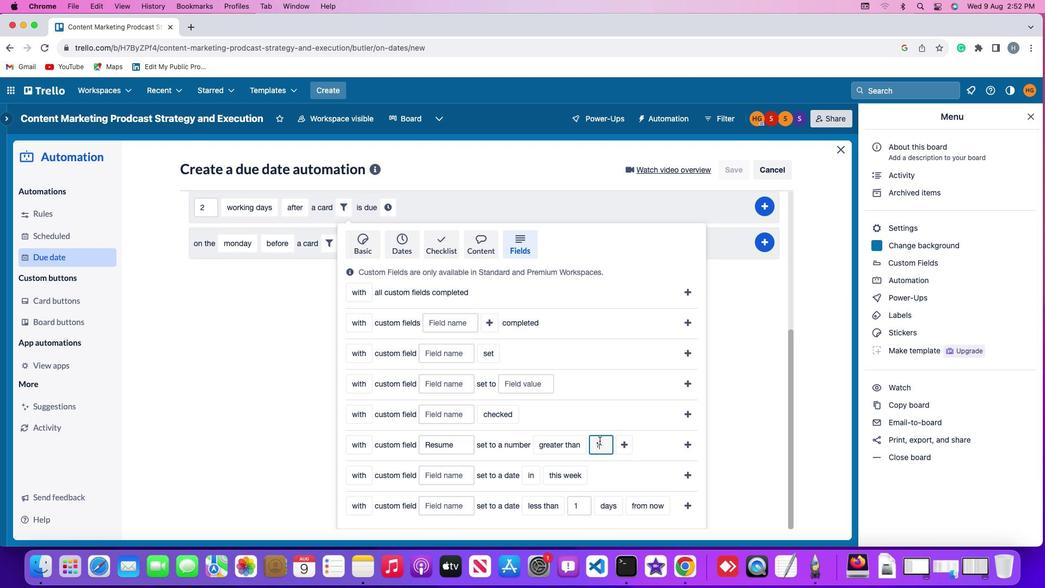 
Action: Mouse moved to (624, 442)
Screenshot: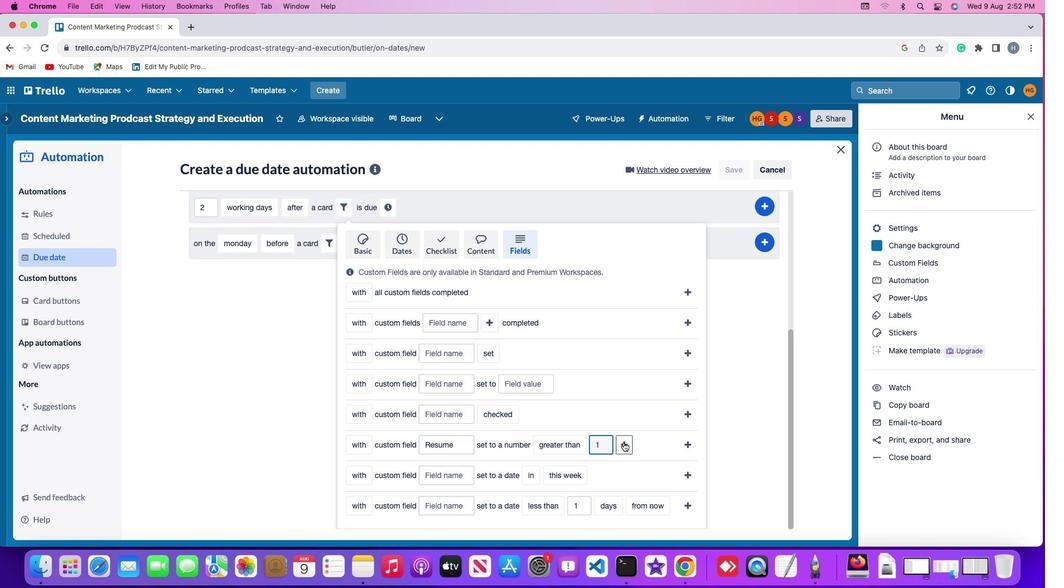 
Action: Mouse pressed left at (624, 442)
Screenshot: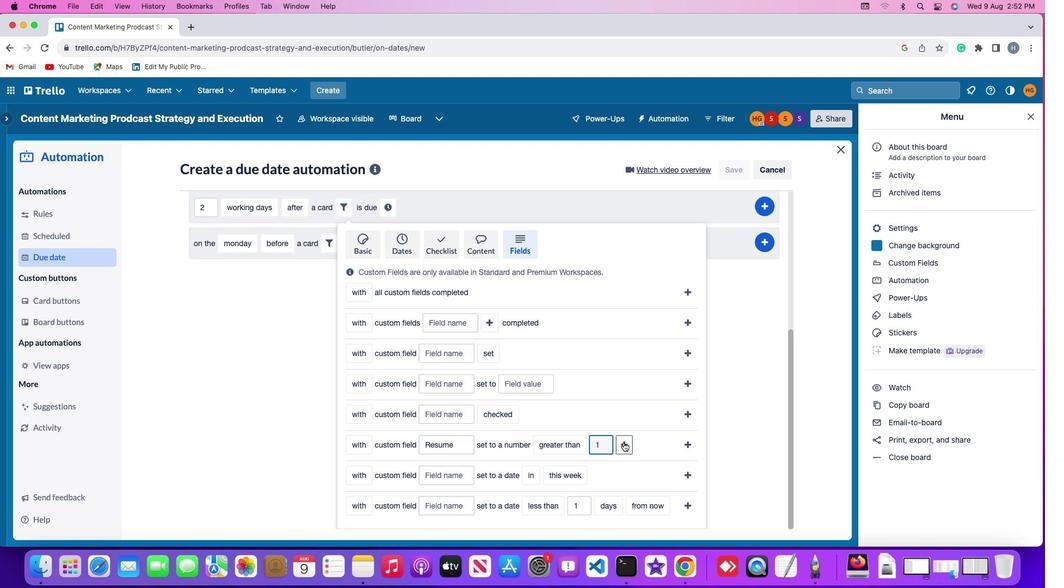 
Action: Mouse moved to (669, 445)
Screenshot: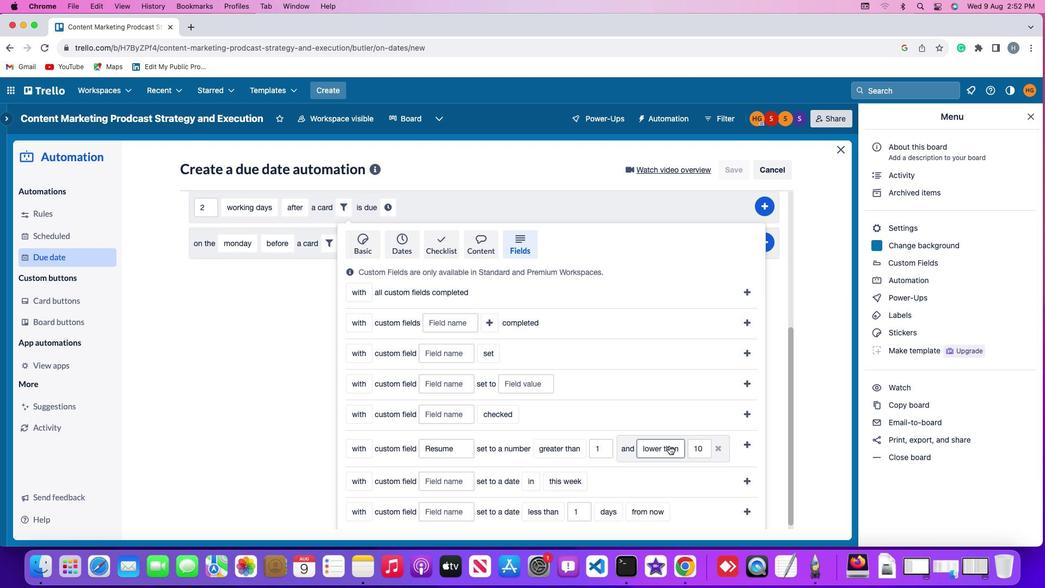 
Action: Mouse pressed left at (669, 445)
Screenshot: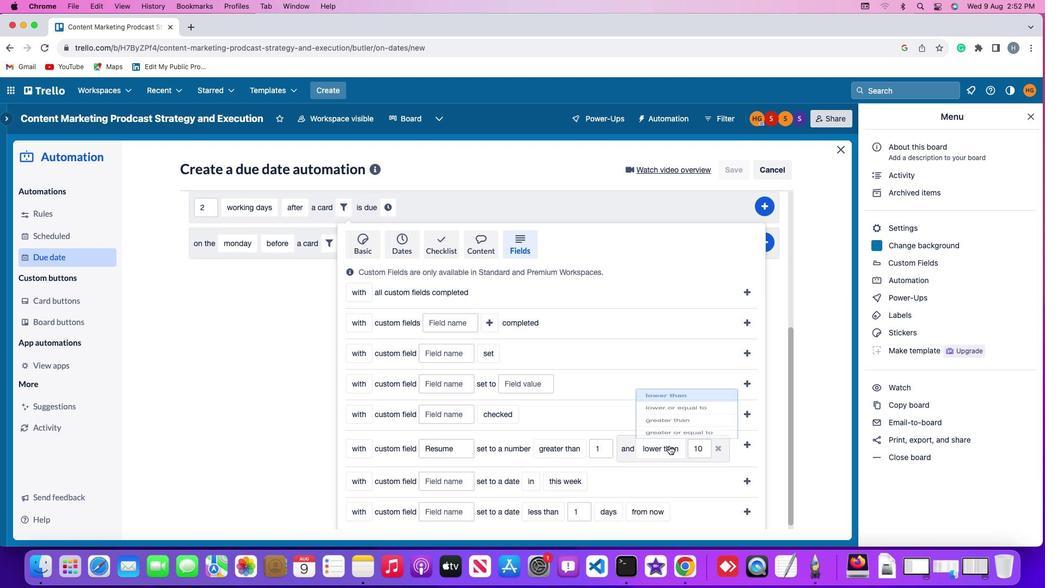 
Action: Mouse moved to (672, 430)
Screenshot: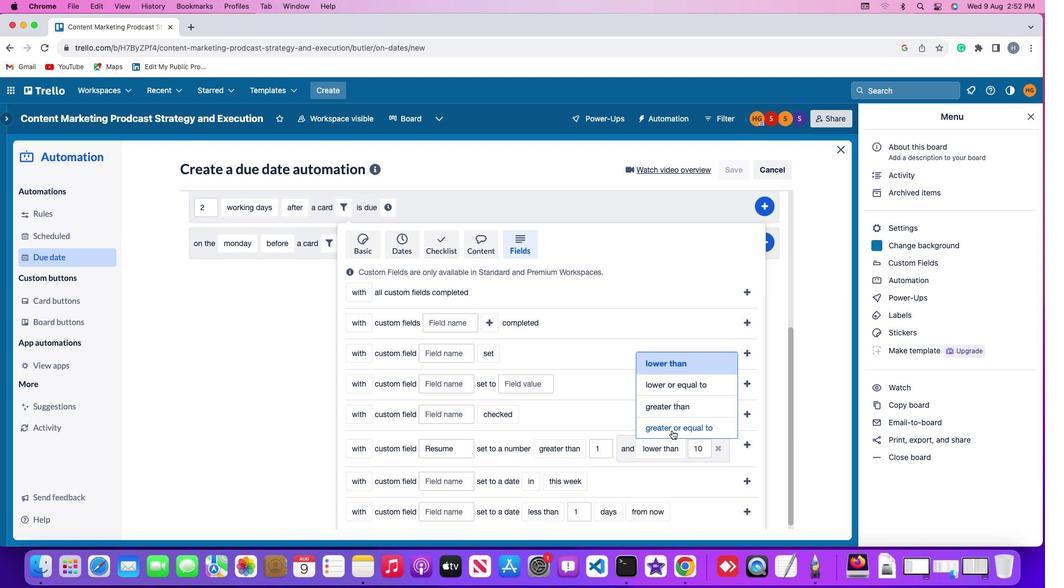 
Action: Mouse pressed left at (672, 430)
Screenshot: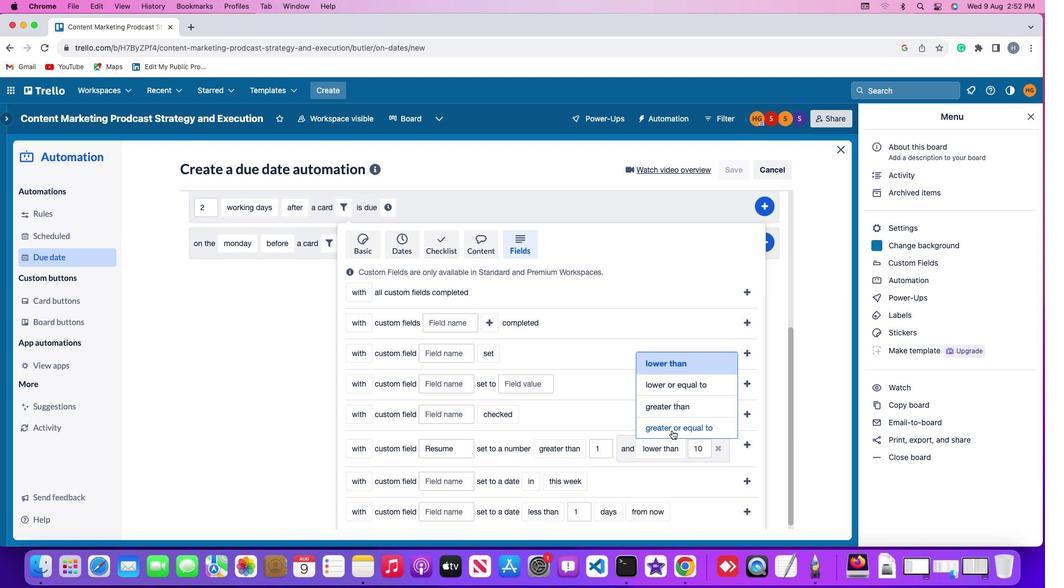 
Action: Mouse moved to (462, 466)
Screenshot: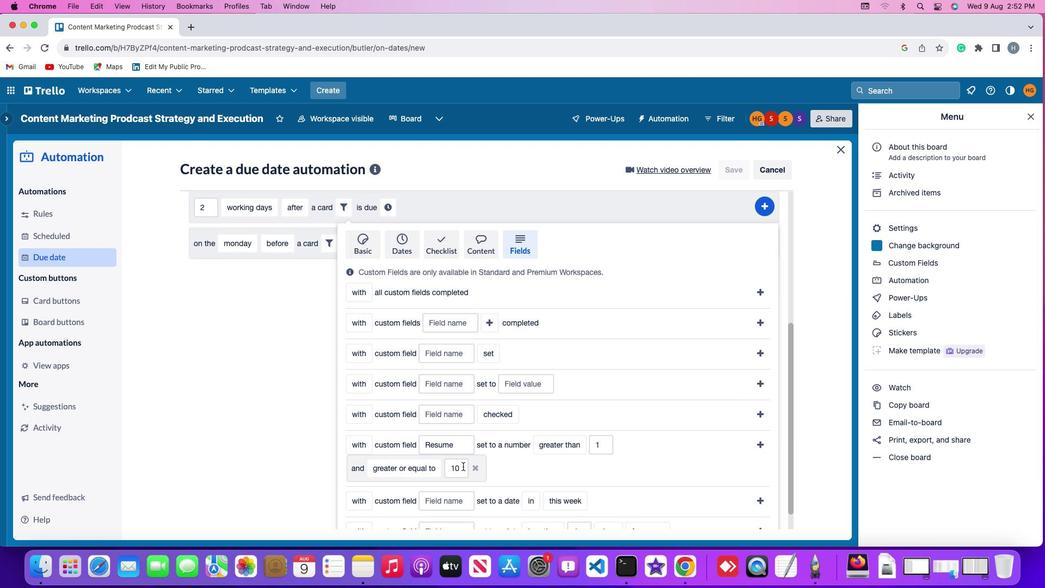 
Action: Mouse pressed left at (462, 466)
Screenshot: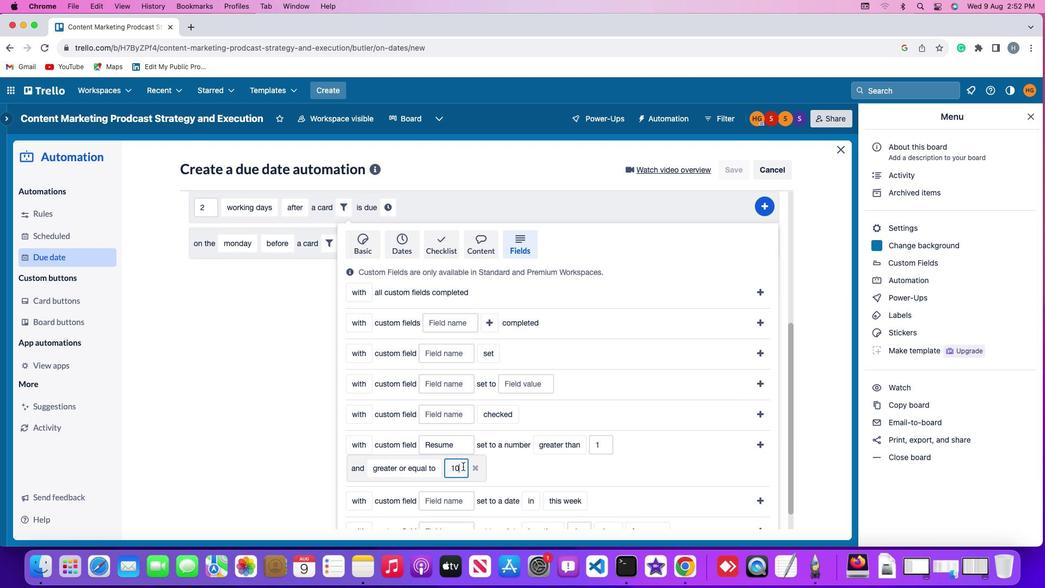 
Action: Mouse moved to (462, 466)
Screenshot: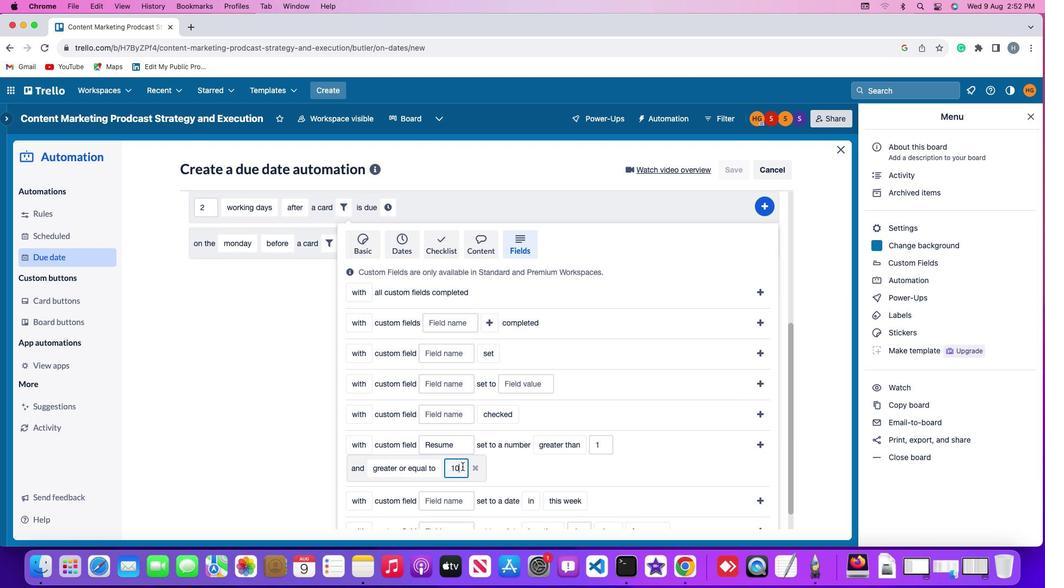
Action: Key pressed Key.backspaceKey.backspace'1''0'
Screenshot: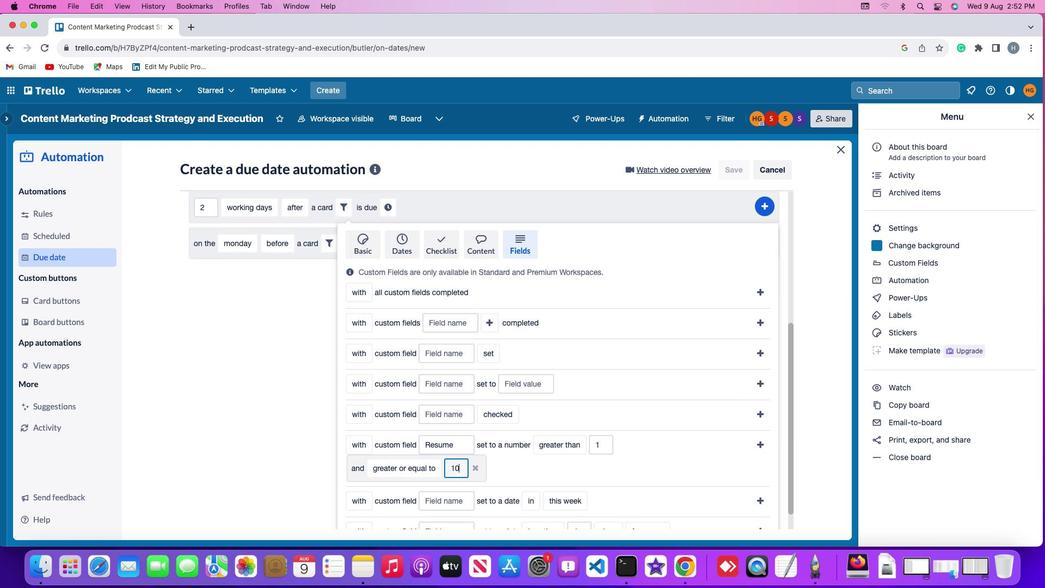 
Action: Mouse moved to (760, 441)
Screenshot: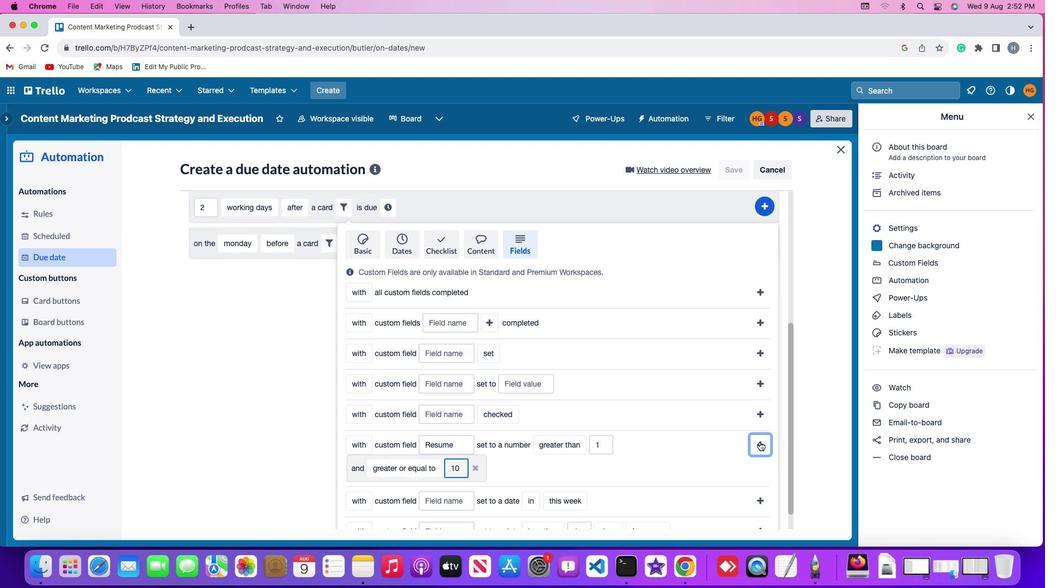 
Action: Mouse pressed left at (760, 441)
Screenshot: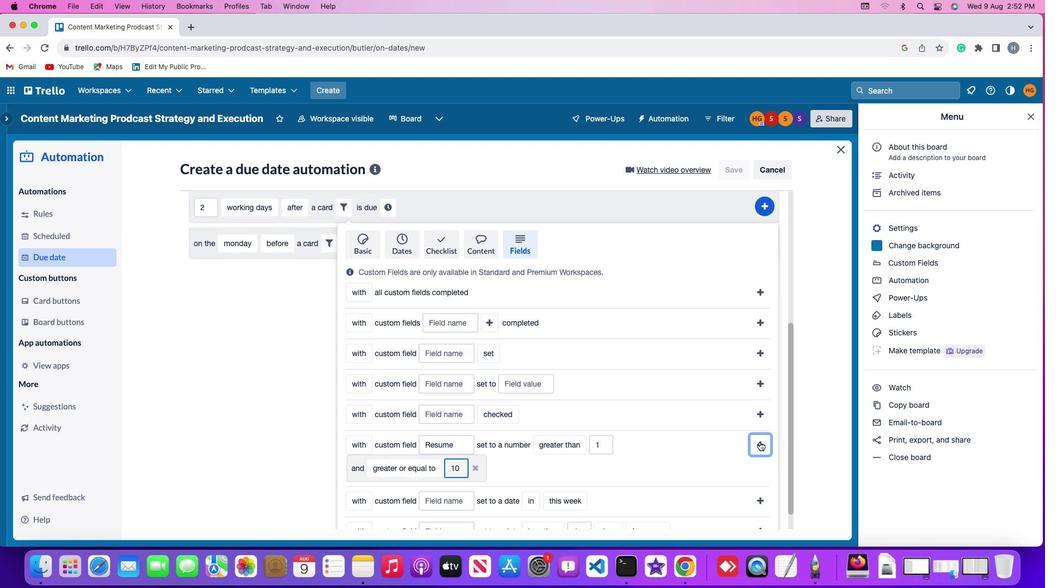 
Action: Mouse moved to (700, 439)
Screenshot: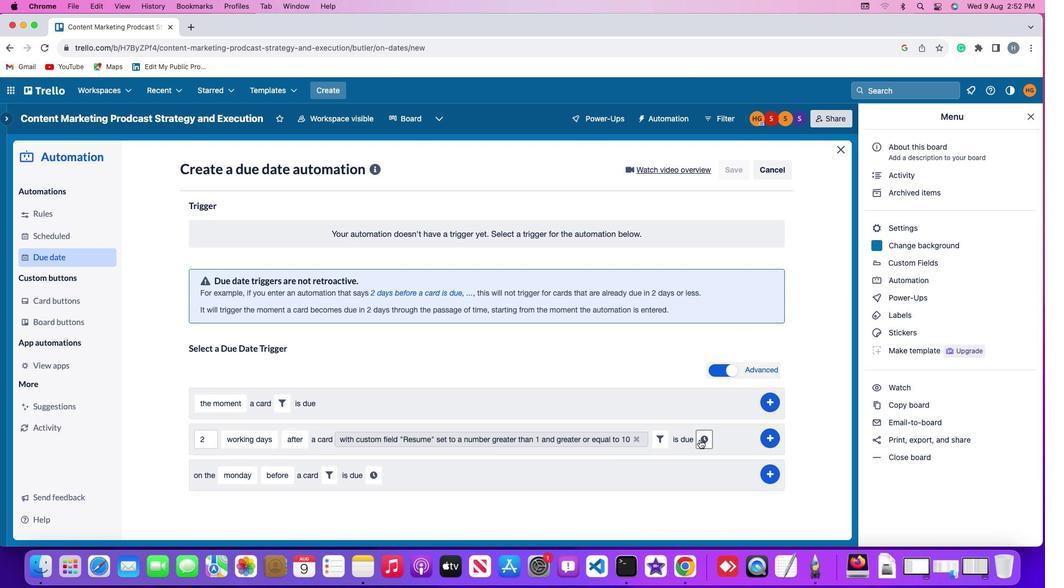 
Action: Mouse pressed left at (700, 439)
Screenshot: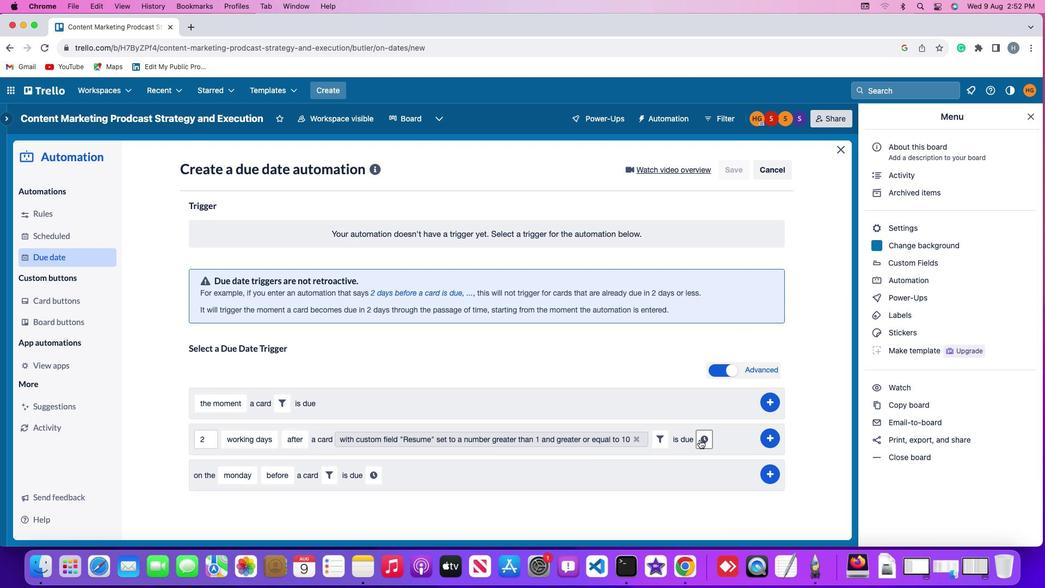 
Action: Mouse moved to (229, 462)
Screenshot: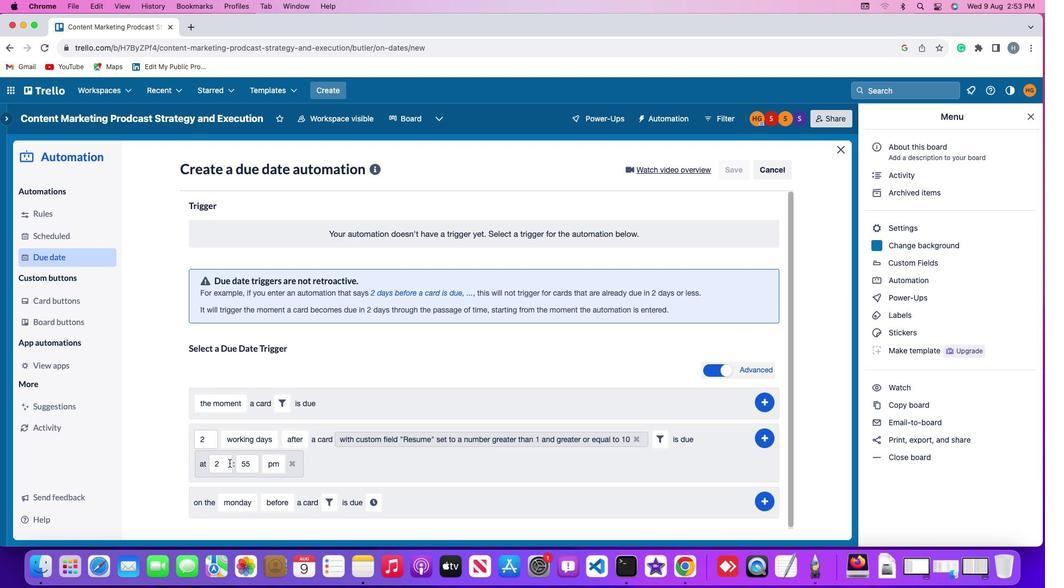 
Action: Mouse pressed left at (229, 462)
Screenshot: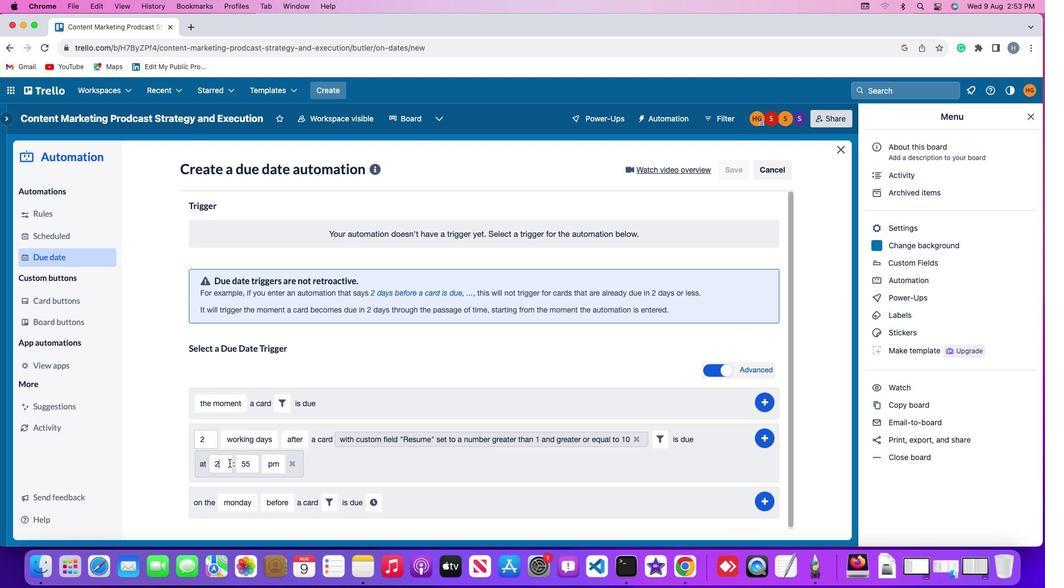 
Action: Mouse moved to (229, 462)
Screenshot: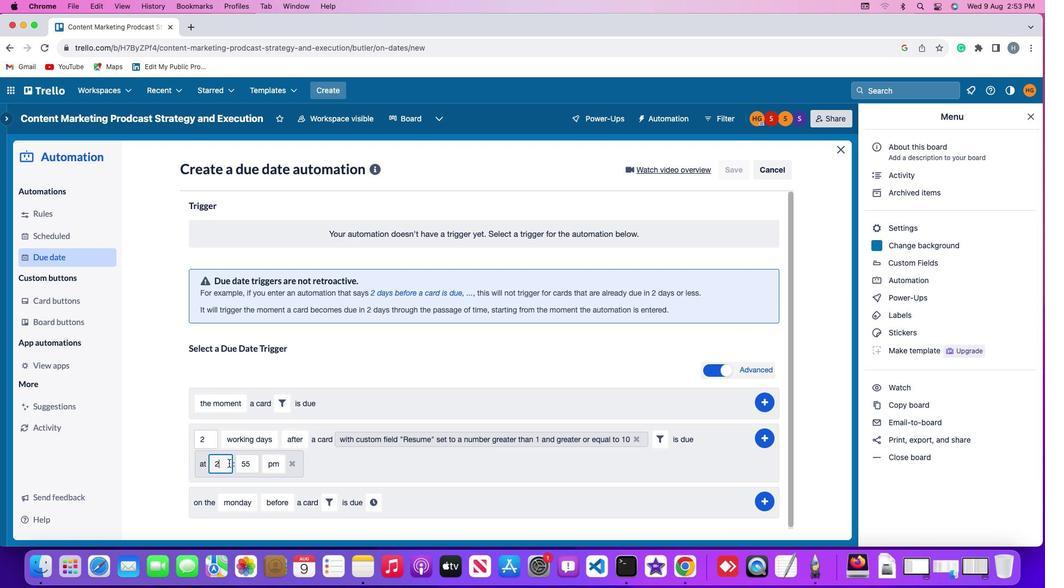 
Action: Key pressed Key.backspace
Screenshot: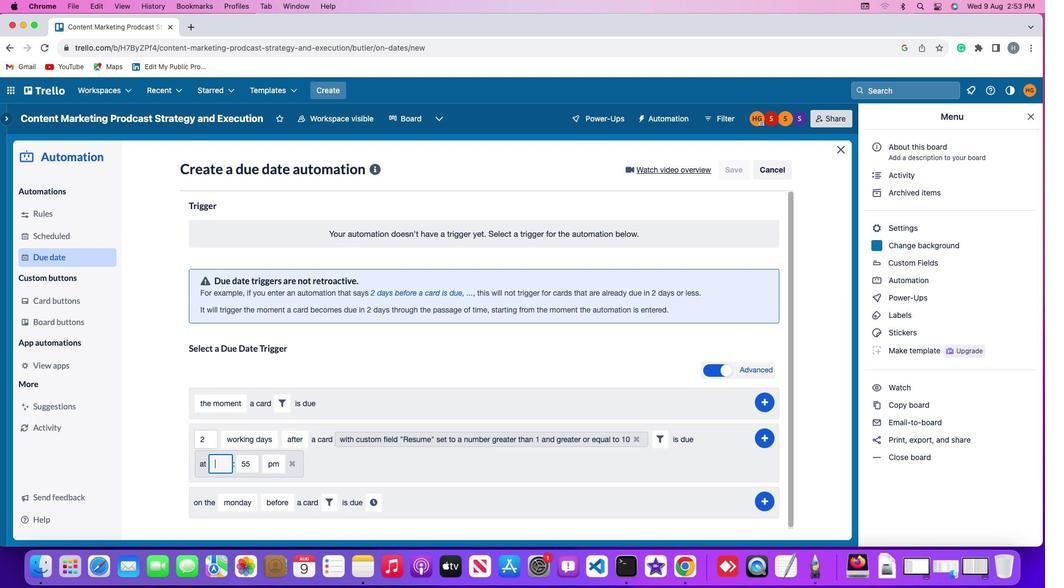 
Action: Mouse moved to (229, 462)
Screenshot: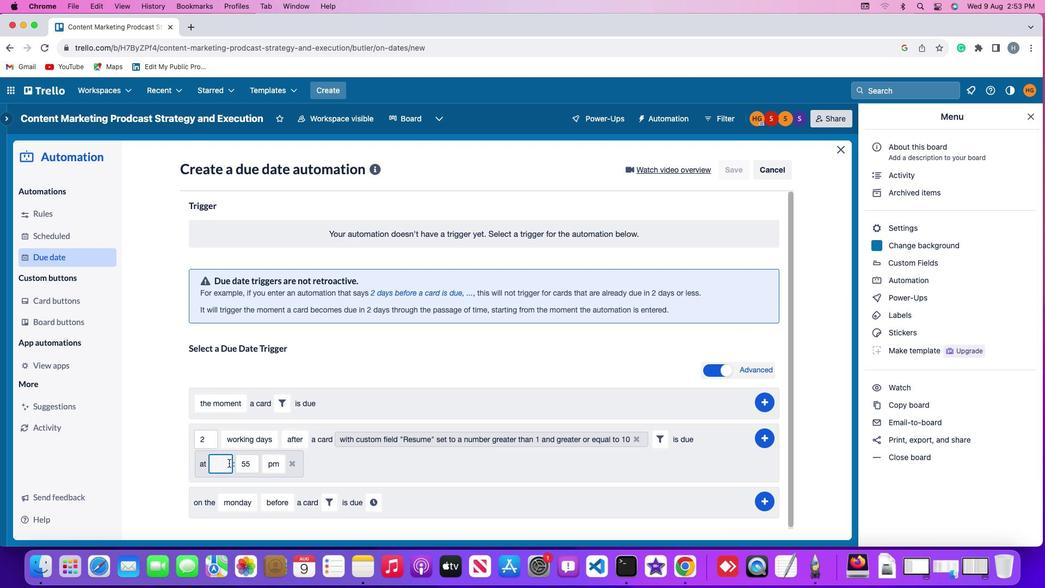 
Action: Key pressed Key.backspace'1''1'
Screenshot: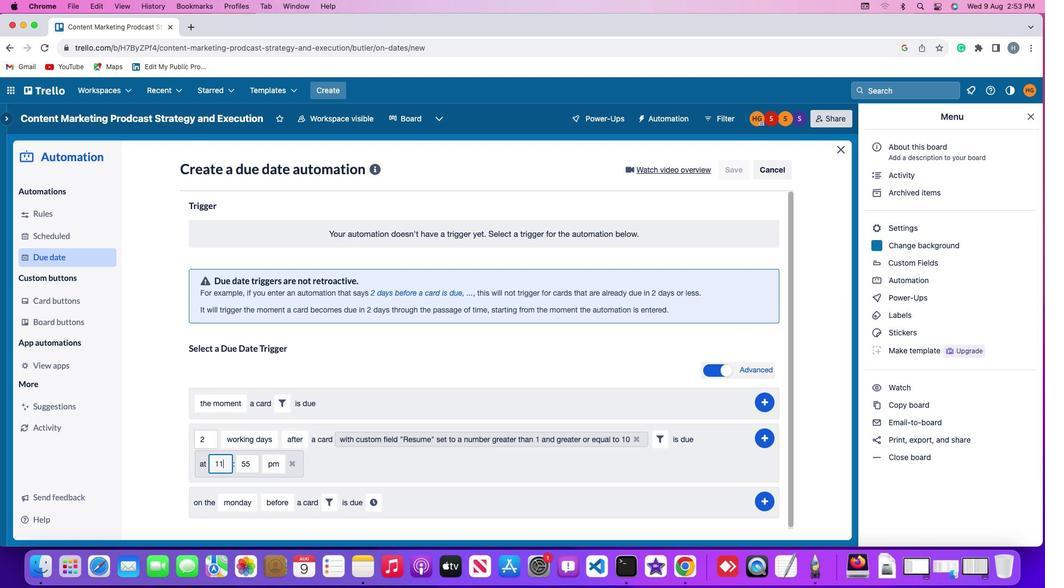 
Action: Mouse moved to (254, 463)
Screenshot: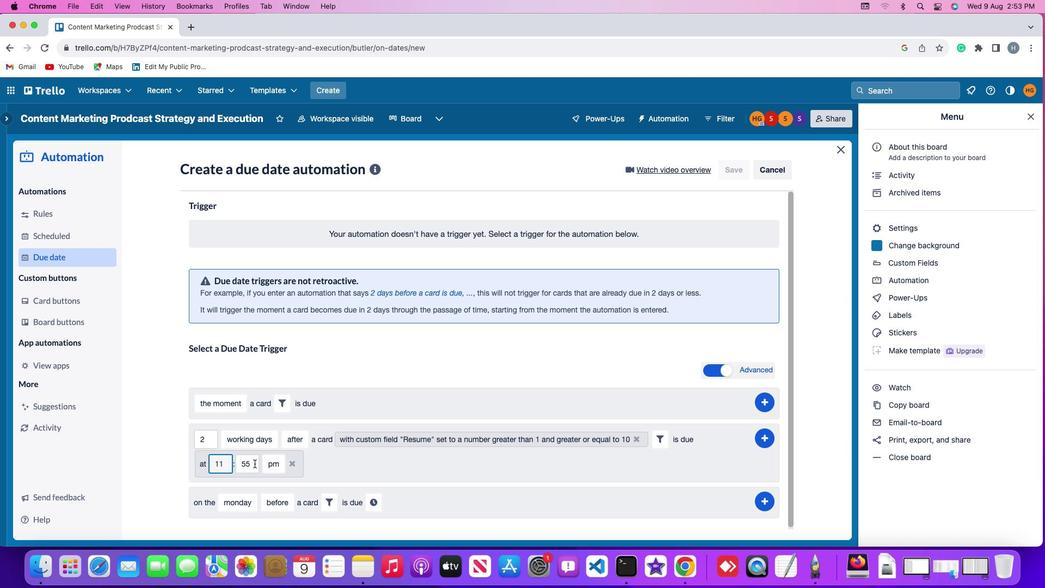 
Action: Mouse pressed left at (254, 463)
Screenshot: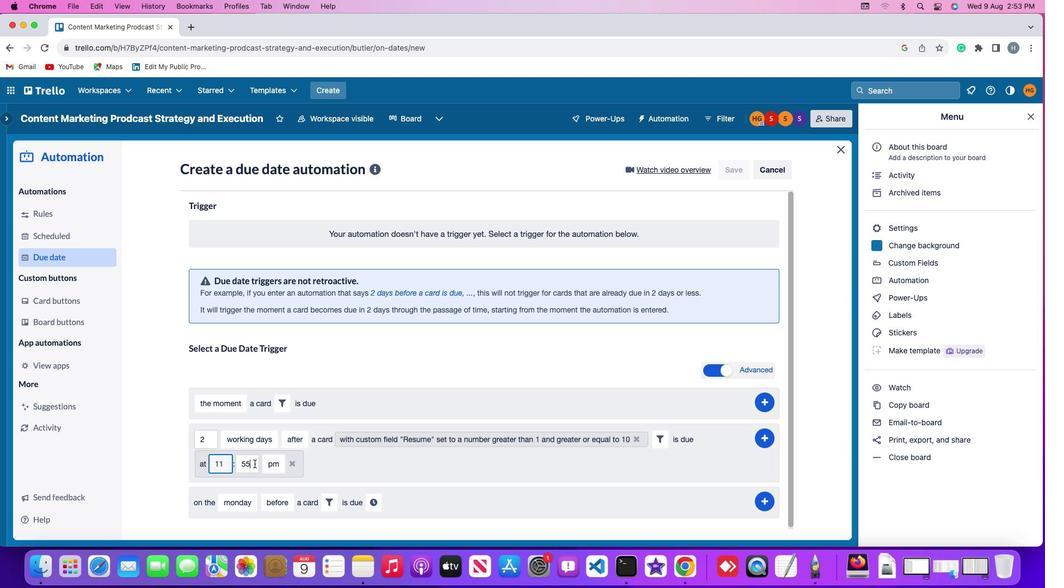 
Action: Key pressed Key.backspace
Screenshot: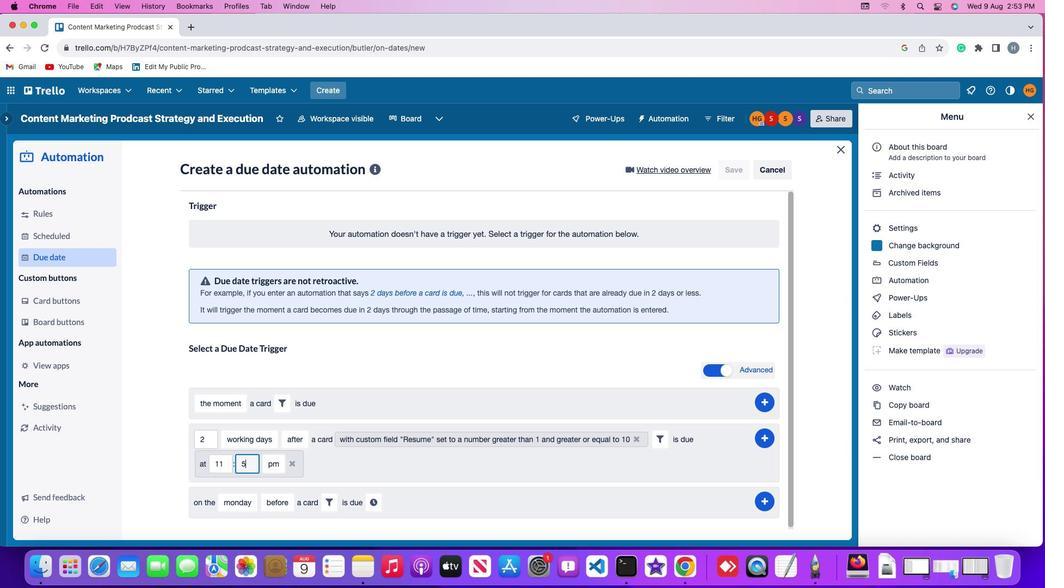 
Action: Mouse moved to (254, 463)
Screenshot: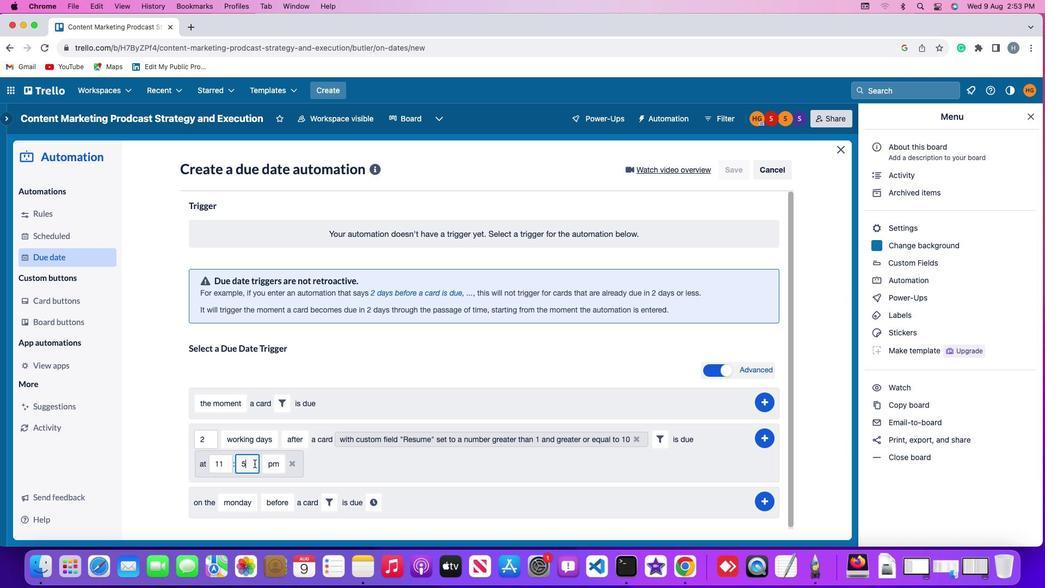 
Action: Key pressed Key.backspace
Screenshot: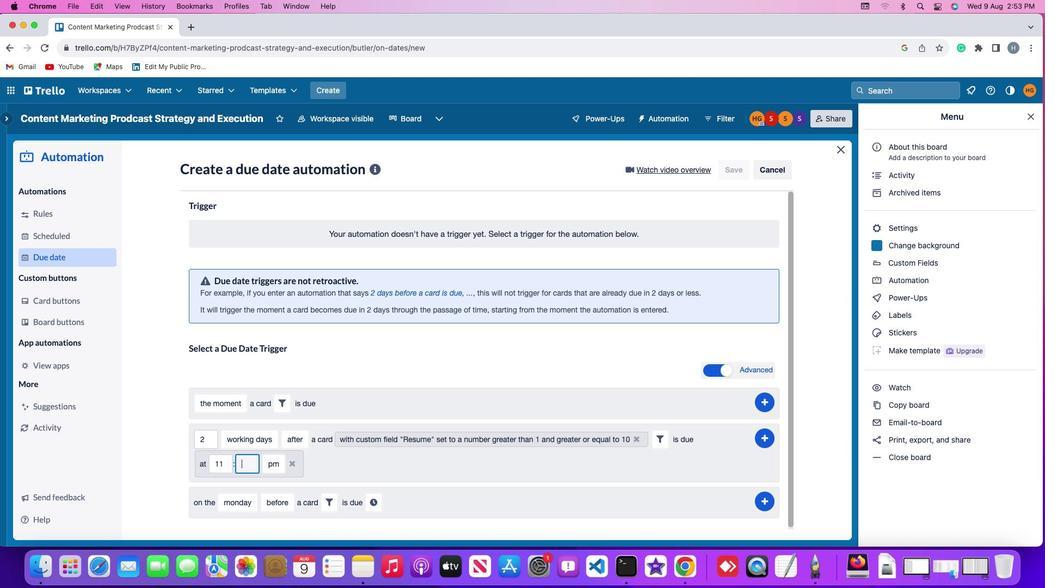
Action: Mouse moved to (254, 463)
Screenshot: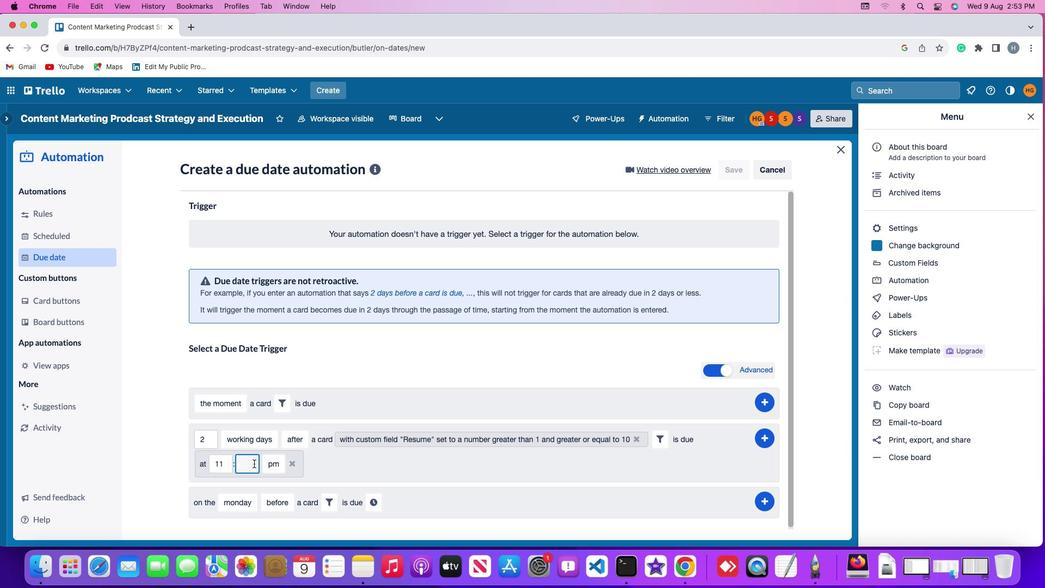 
Action: Key pressed '0'
Screenshot: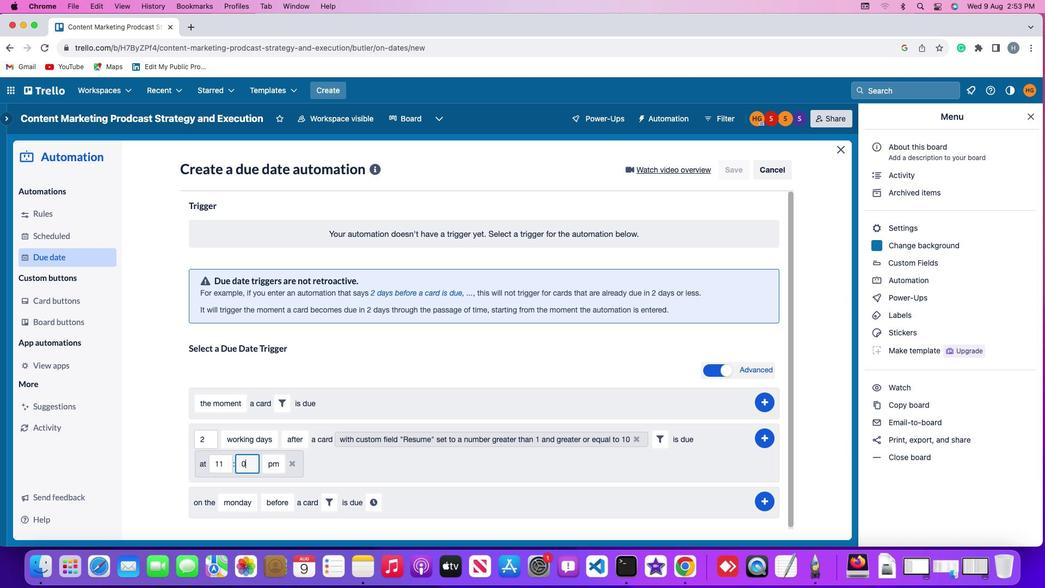 
Action: Mouse moved to (254, 463)
Screenshot: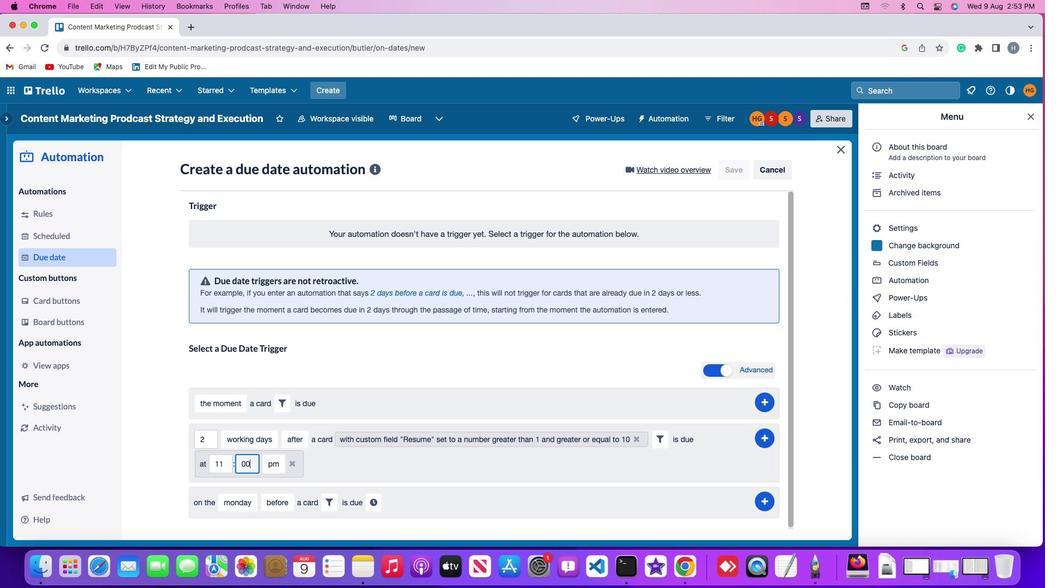 
Action: Key pressed '0'
Screenshot: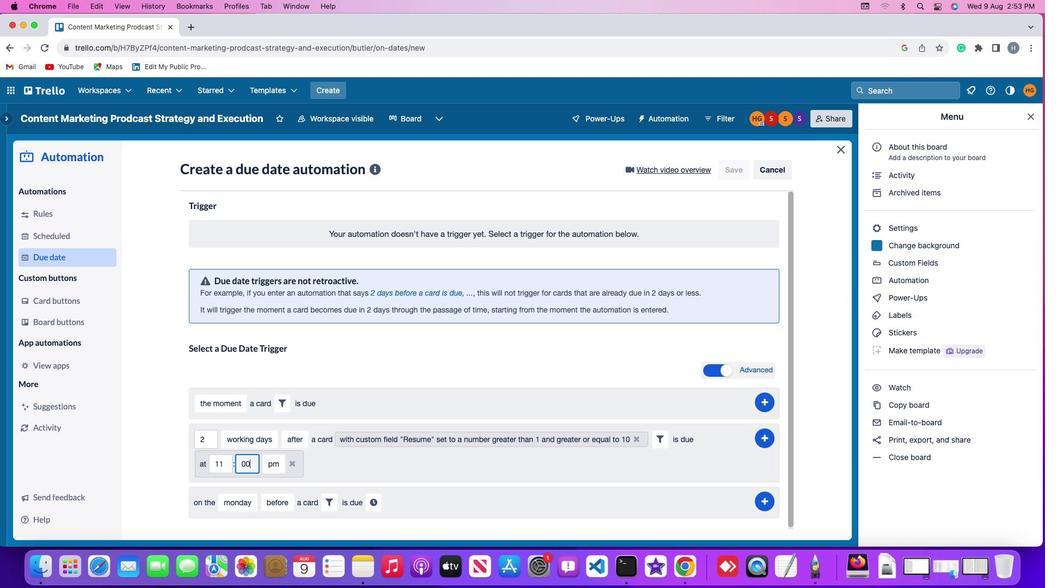 
Action: Mouse moved to (268, 465)
Screenshot: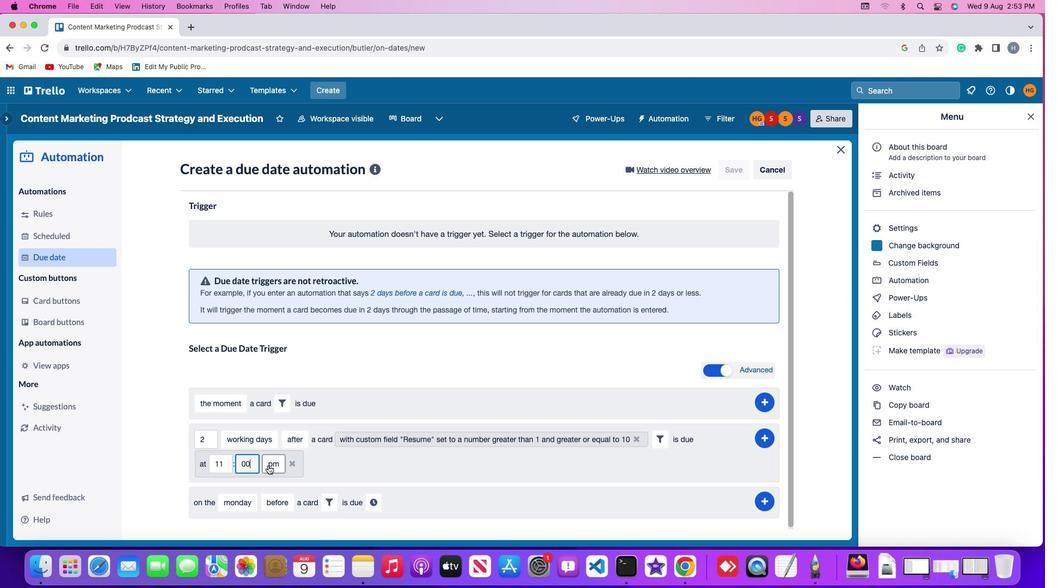 
Action: Mouse pressed left at (268, 465)
Screenshot: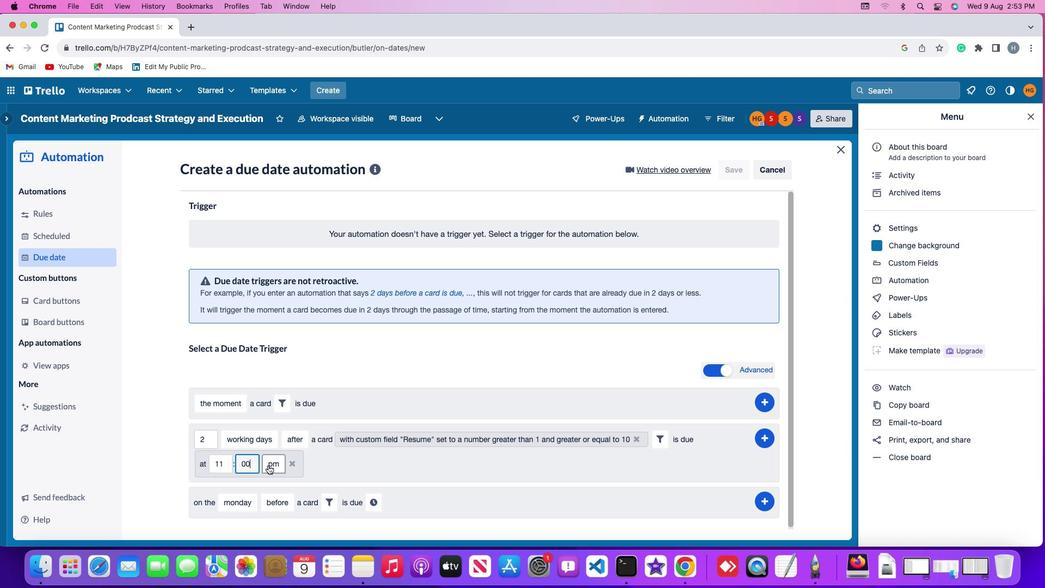 
Action: Mouse moved to (274, 484)
Screenshot: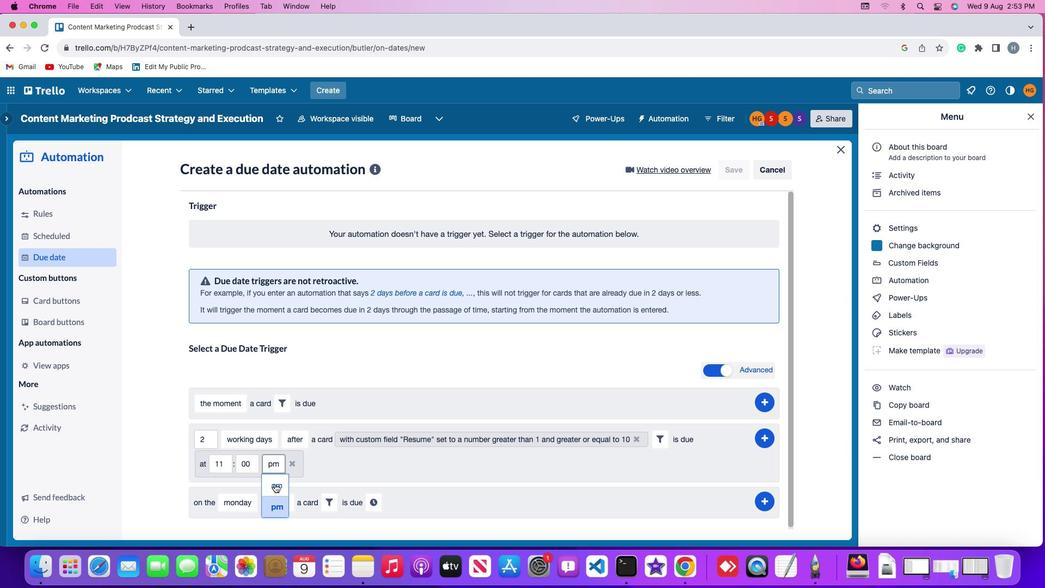 
Action: Mouse pressed left at (274, 484)
Screenshot: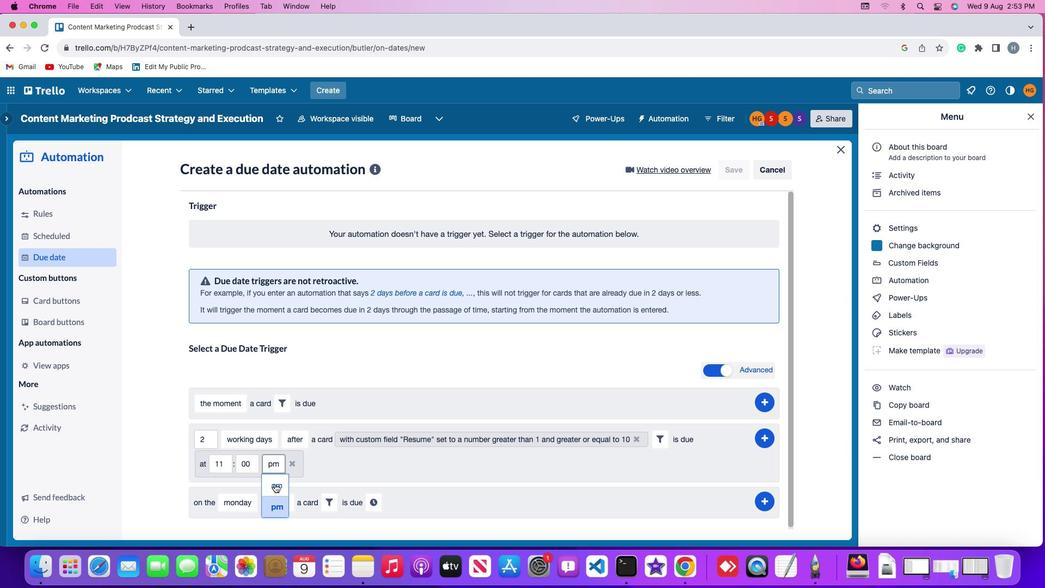 
Action: Mouse moved to (757, 437)
Screenshot: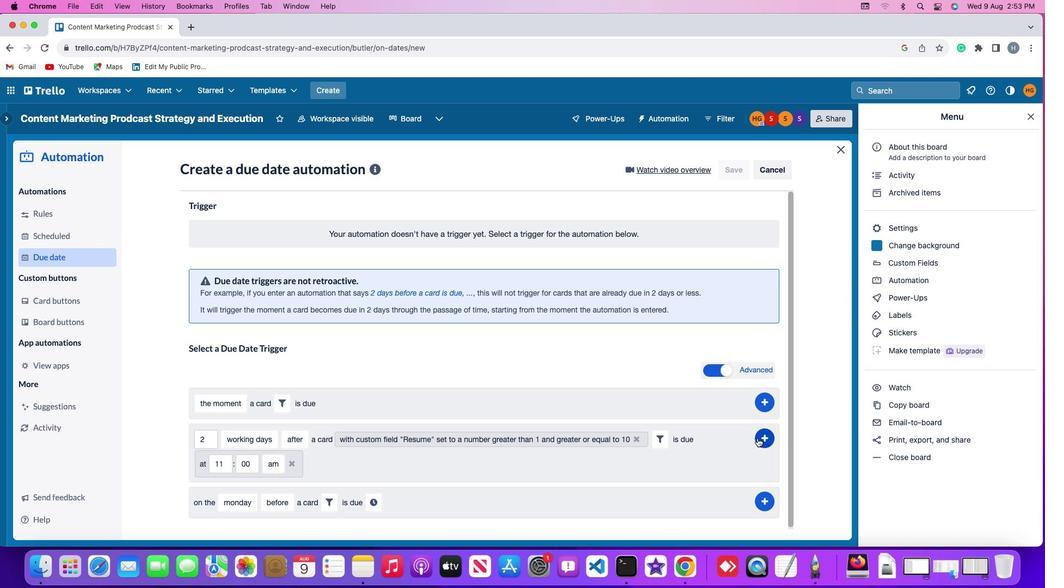 
Action: Mouse pressed left at (757, 437)
Screenshot: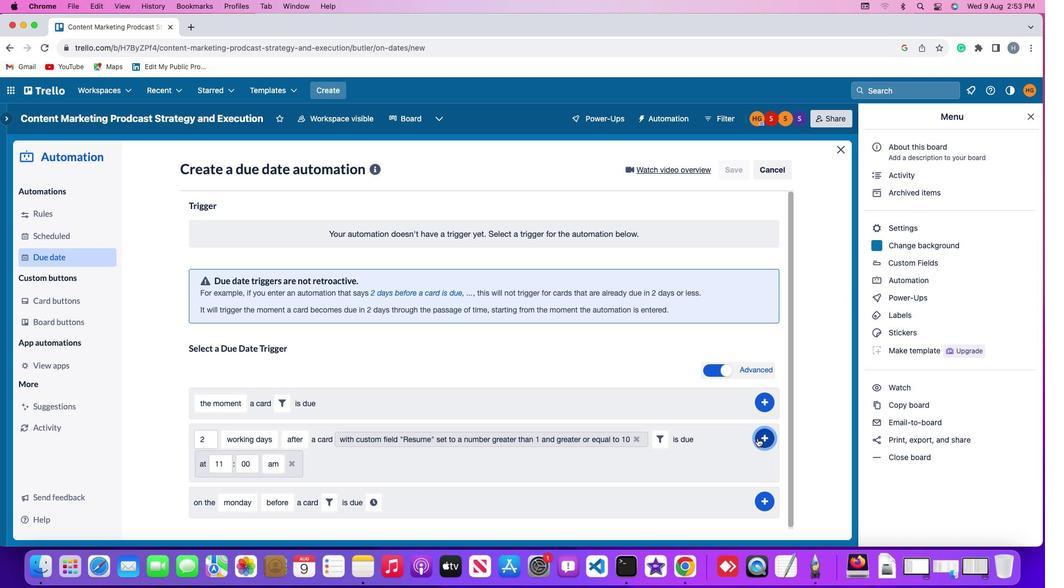 
Action: Mouse moved to (803, 373)
Screenshot: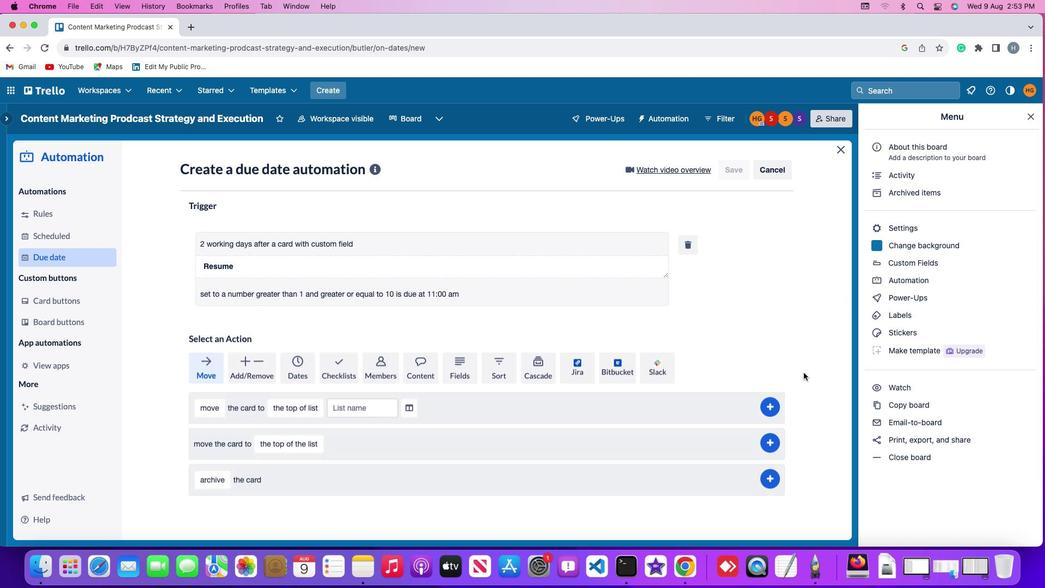 
